 Task: Find LinkedIn profiles of people in Tieli who talk about real estate, work at Yamaha, in the Metal Valve, Ball, and Roller Manufacturing industry, with the title 'Business Analyst'.
Action: Mouse moved to (509, 68)
Screenshot: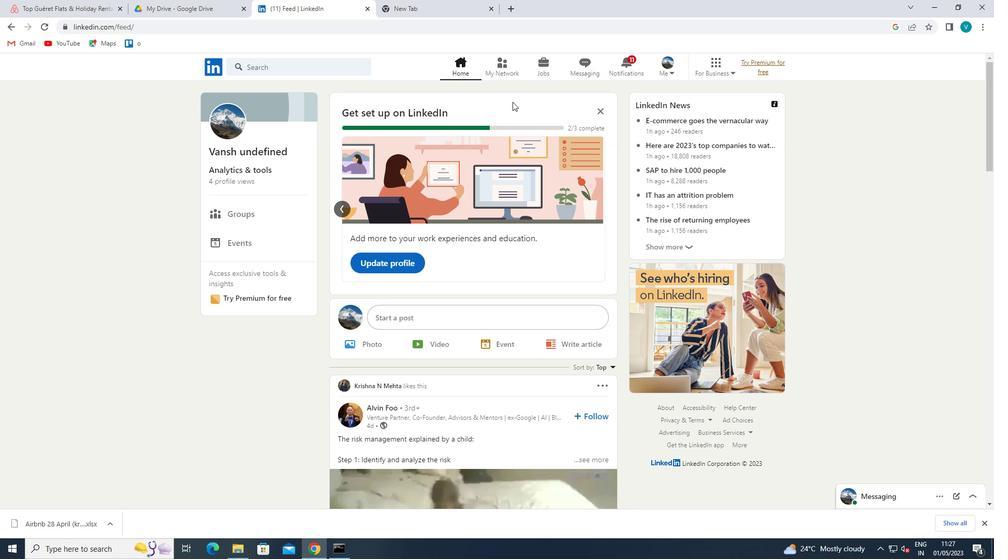 
Action: Mouse pressed left at (509, 68)
Screenshot: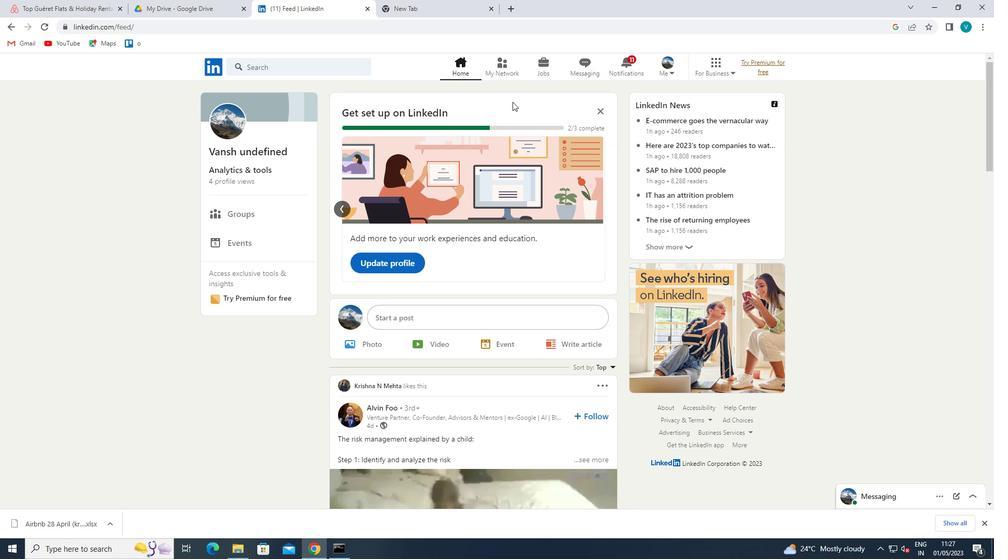 
Action: Mouse moved to (291, 128)
Screenshot: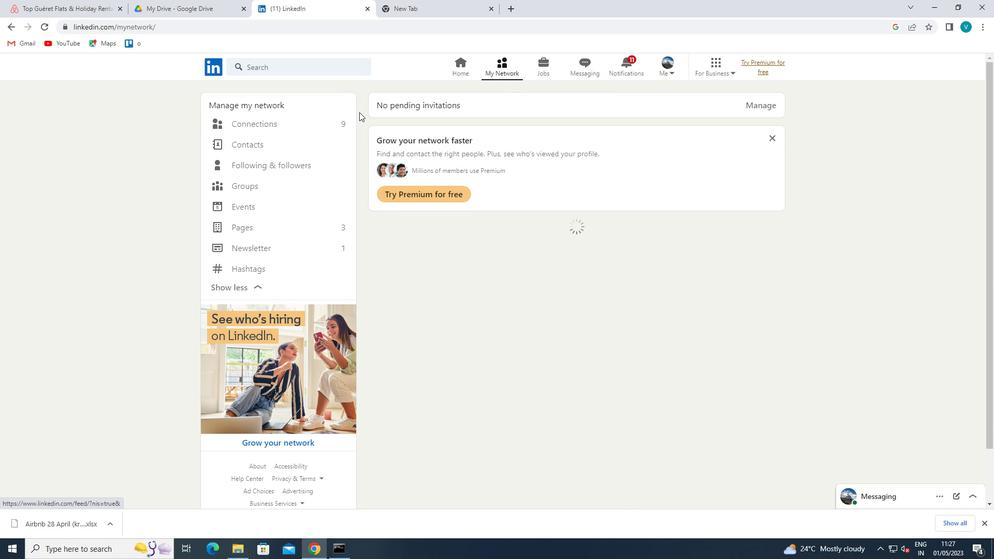 
Action: Mouse pressed left at (291, 128)
Screenshot: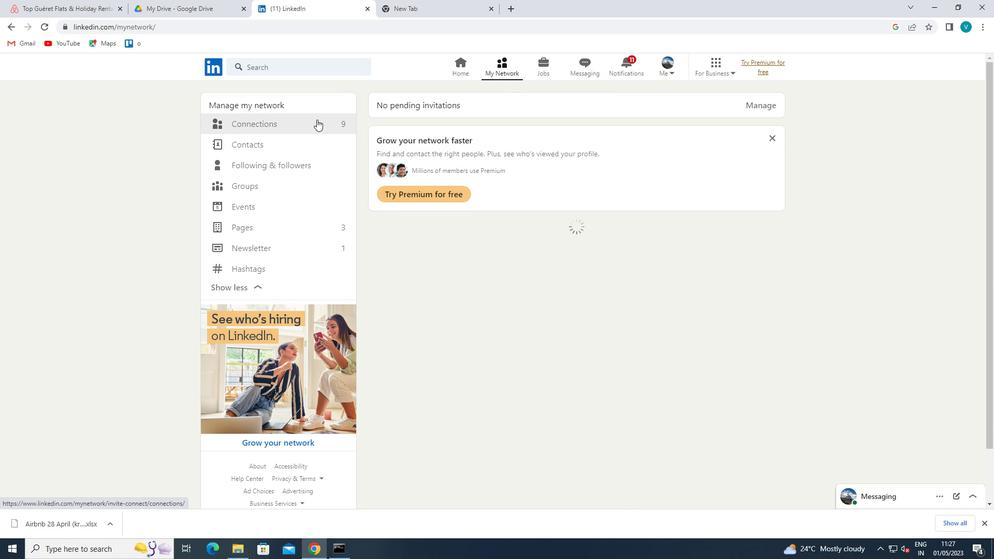 
Action: Mouse moved to (561, 122)
Screenshot: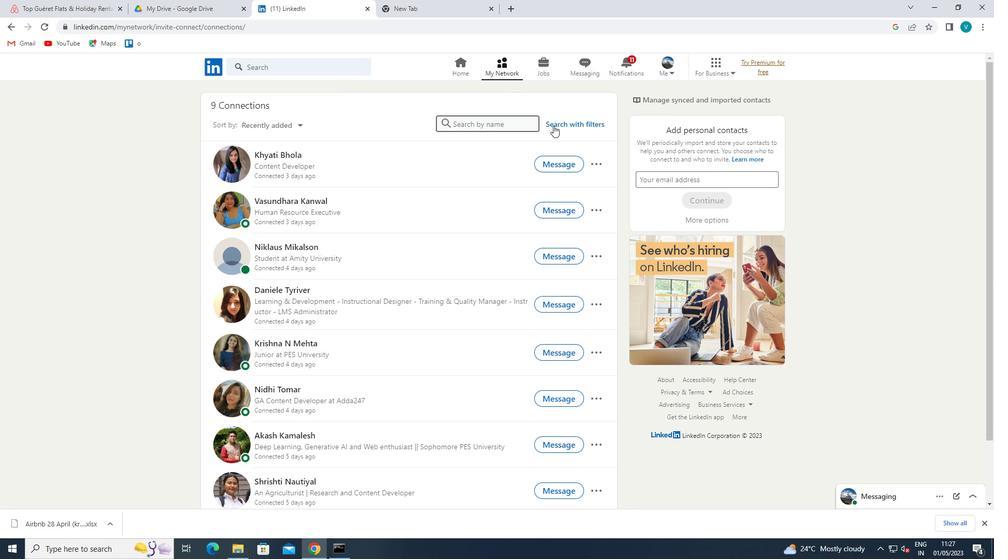 
Action: Mouse pressed left at (561, 122)
Screenshot: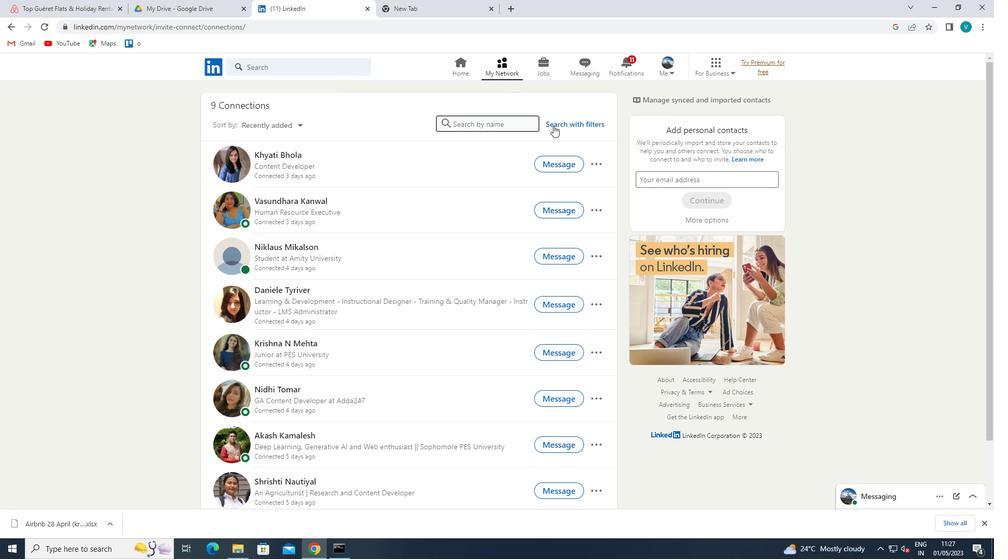 
Action: Mouse moved to (486, 96)
Screenshot: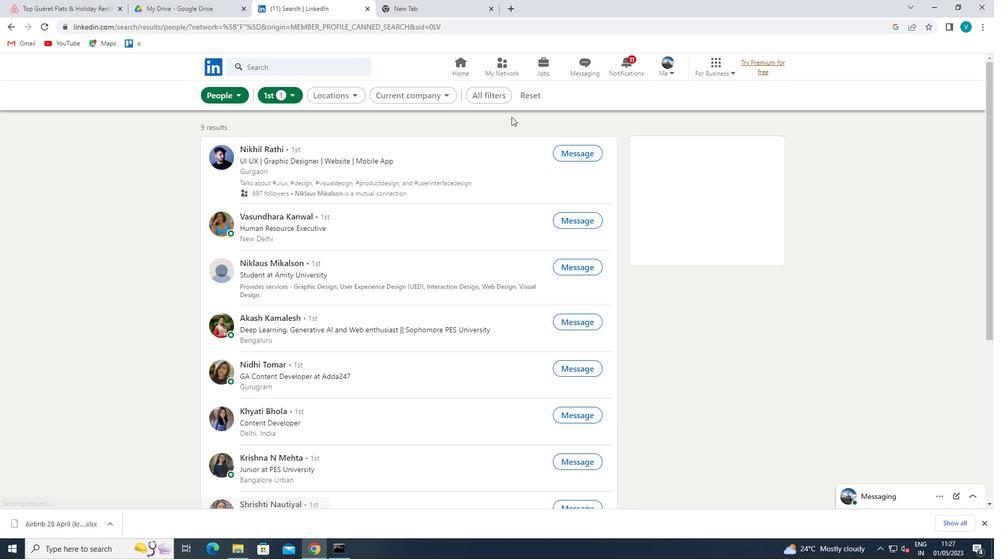
Action: Mouse pressed left at (486, 96)
Screenshot: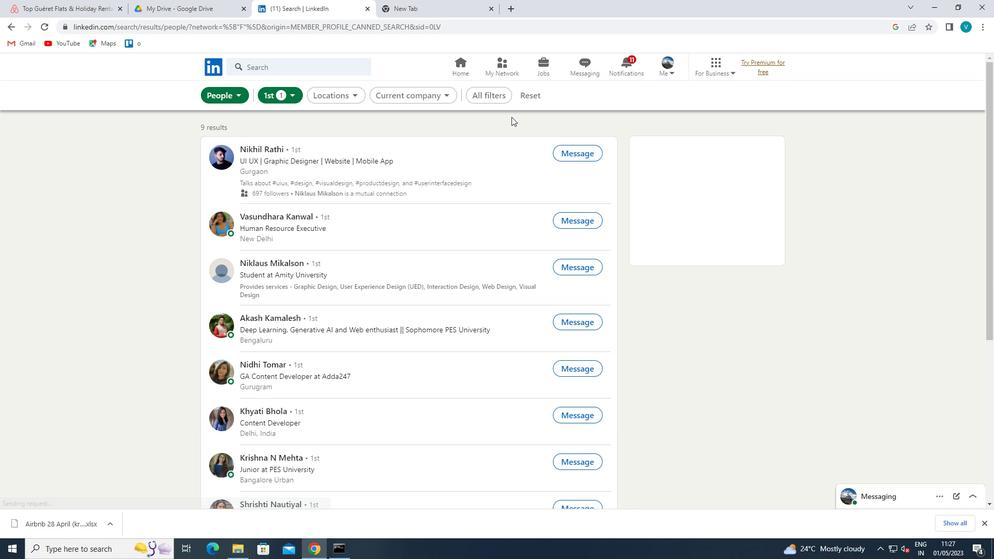 
Action: Mouse moved to (500, 96)
Screenshot: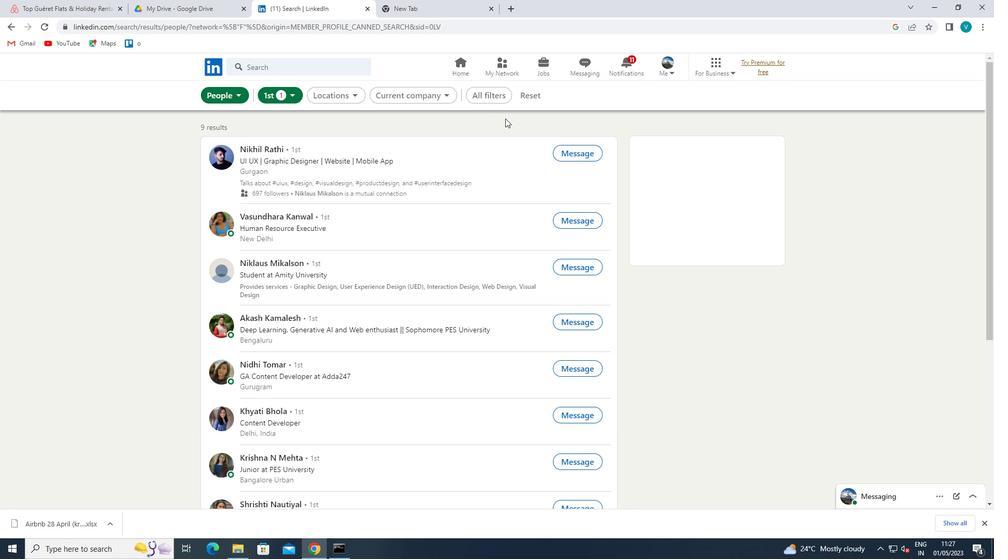 
Action: Mouse pressed left at (500, 96)
Screenshot: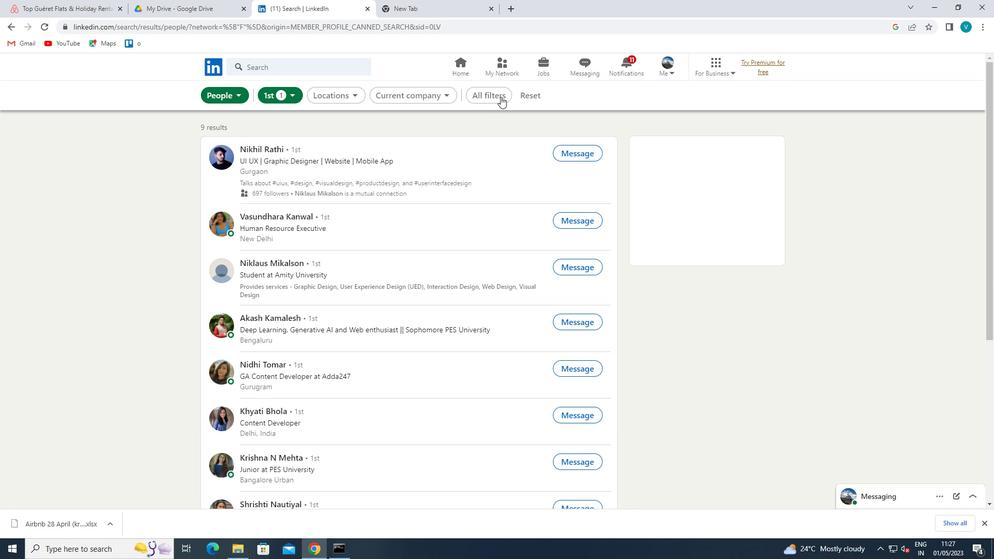 
Action: Mouse pressed left at (500, 96)
Screenshot: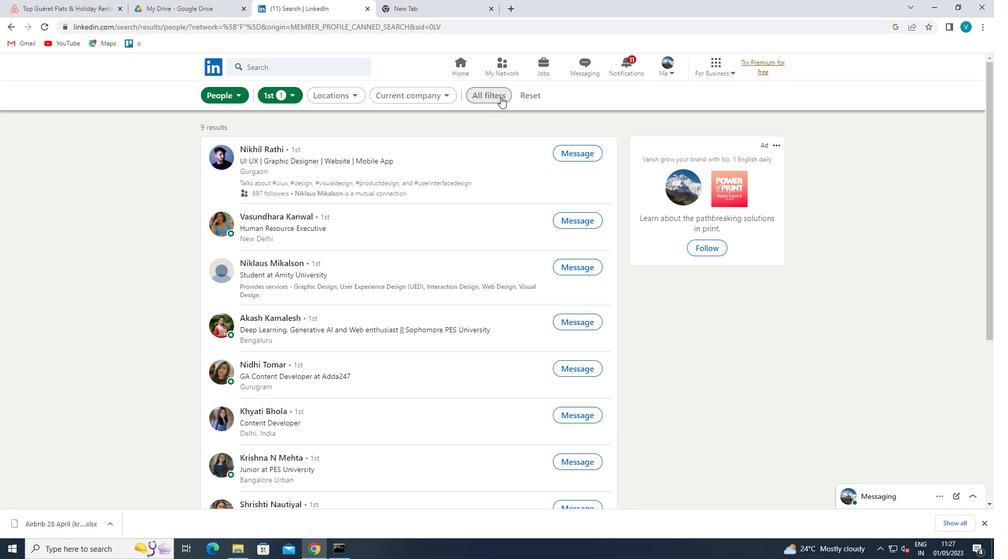 
Action: Mouse moved to (750, 253)
Screenshot: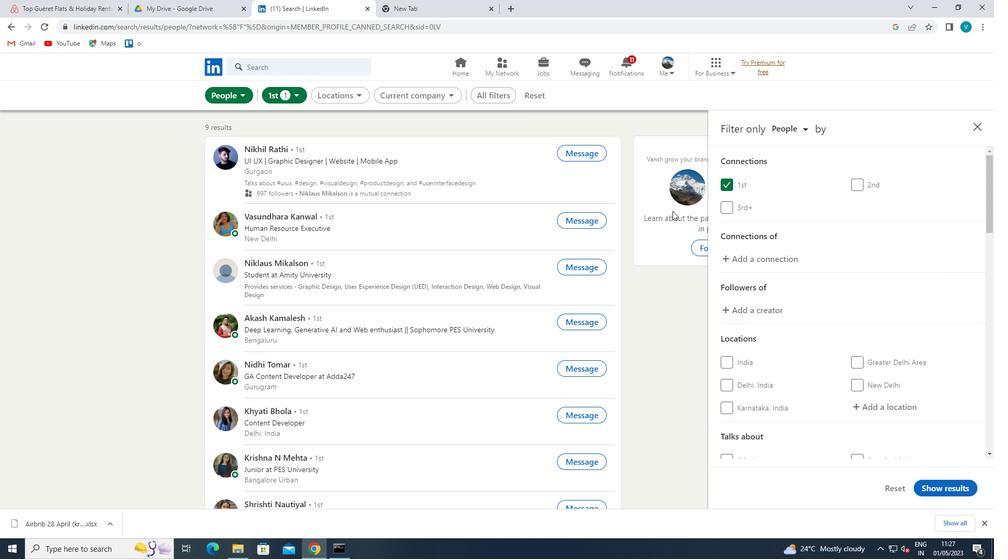 
Action: Mouse scrolled (750, 252) with delta (0, 0)
Screenshot: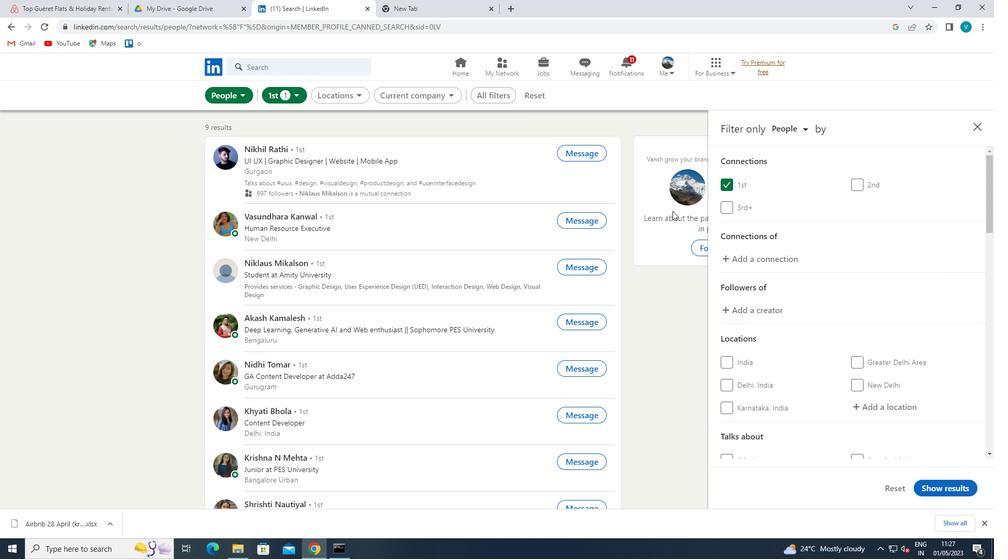 
Action: Mouse moved to (870, 355)
Screenshot: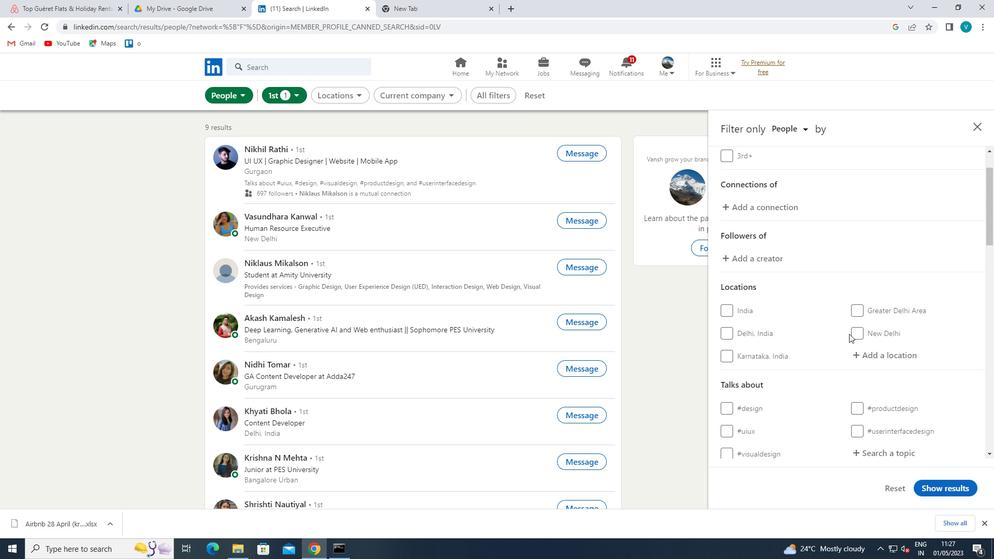 
Action: Mouse pressed left at (870, 355)
Screenshot: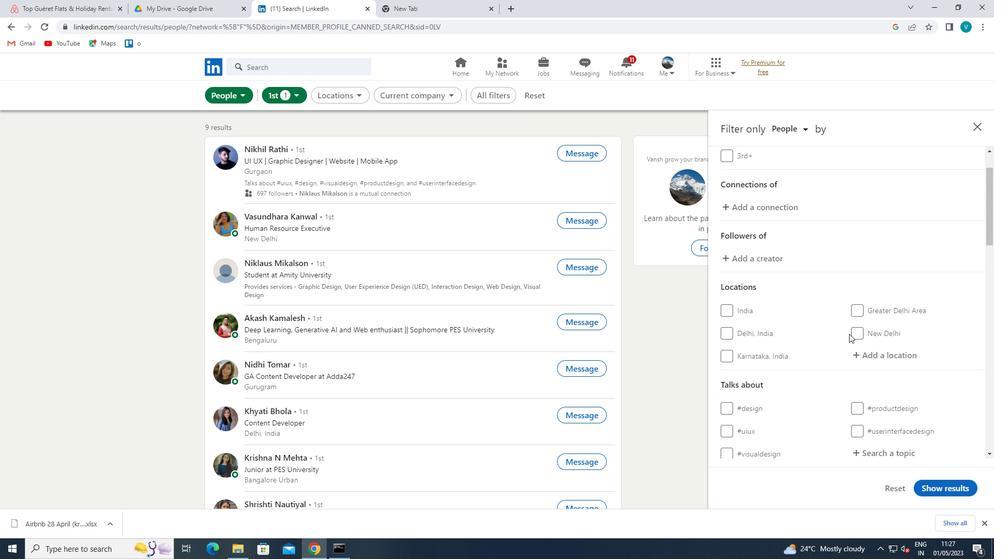 
Action: Mouse moved to (867, 359)
Screenshot: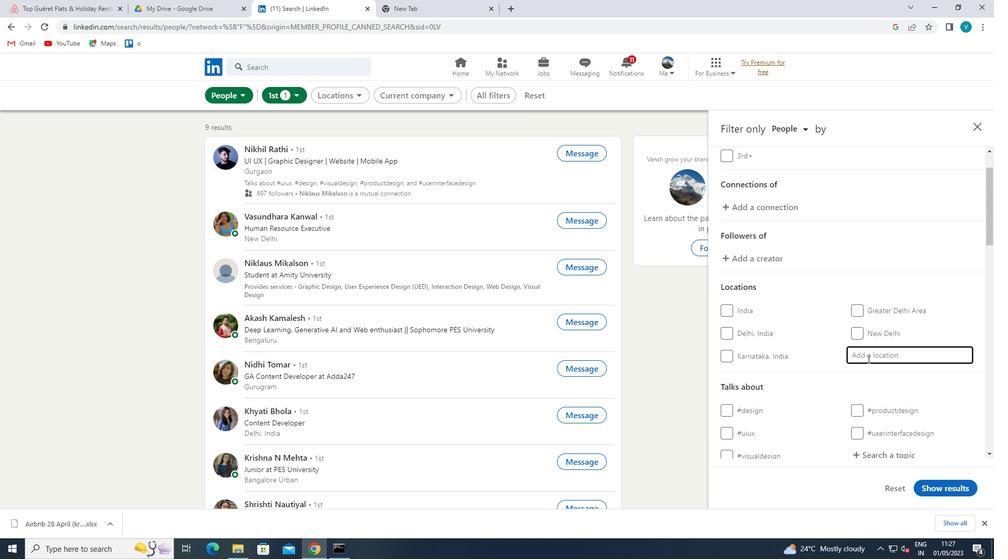 
Action: Key pressed <Key.shift><Key.shift>TIELI<Key.space>
Screenshot: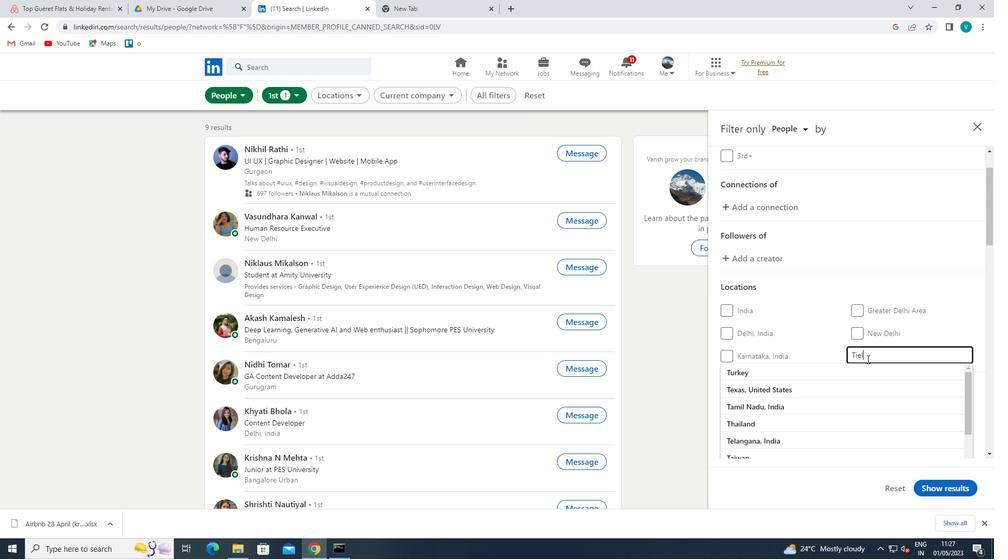 
Action: Mouse moved to (849, 368)
Screenshot: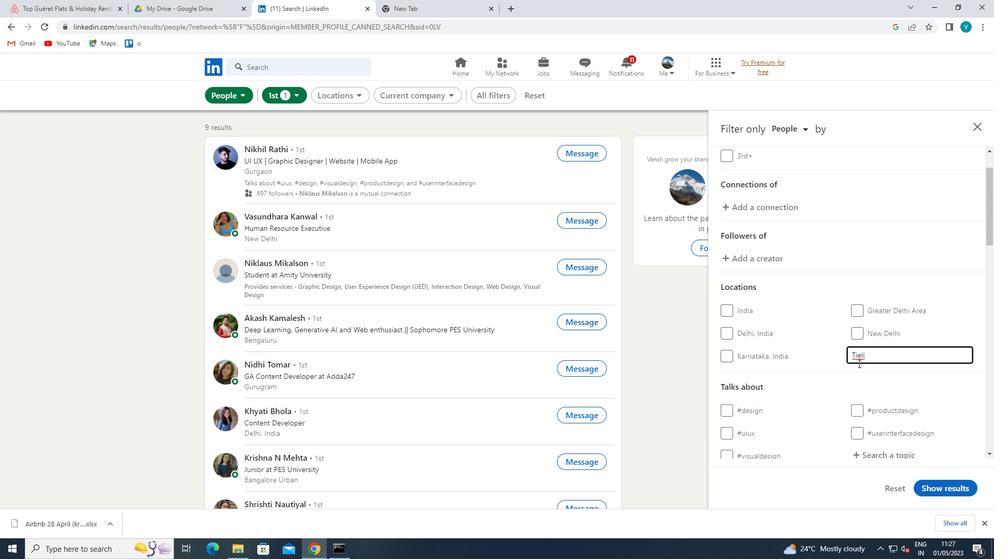 
Action: Mouse pressed left at (849, 368)
Screenshot: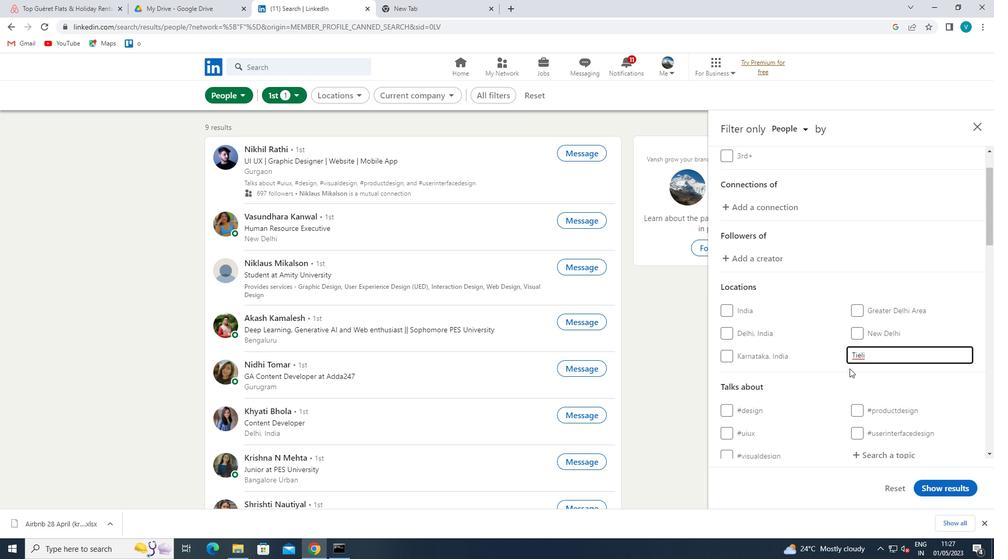 
Action: Mouse moved to (860, 357)
Screenshot: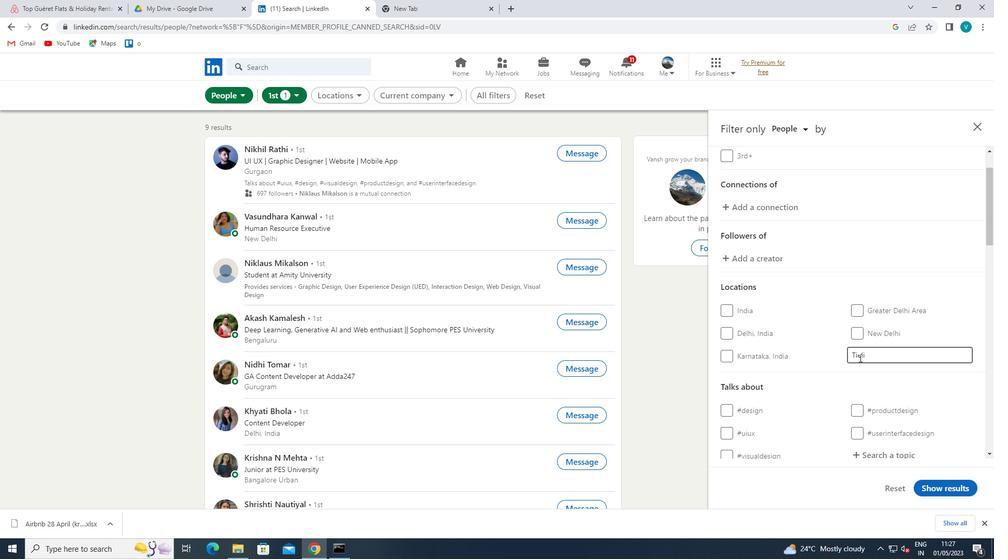 
Action: Mouse scrolled (860, 356) with delta (0, 0)
Screenshot: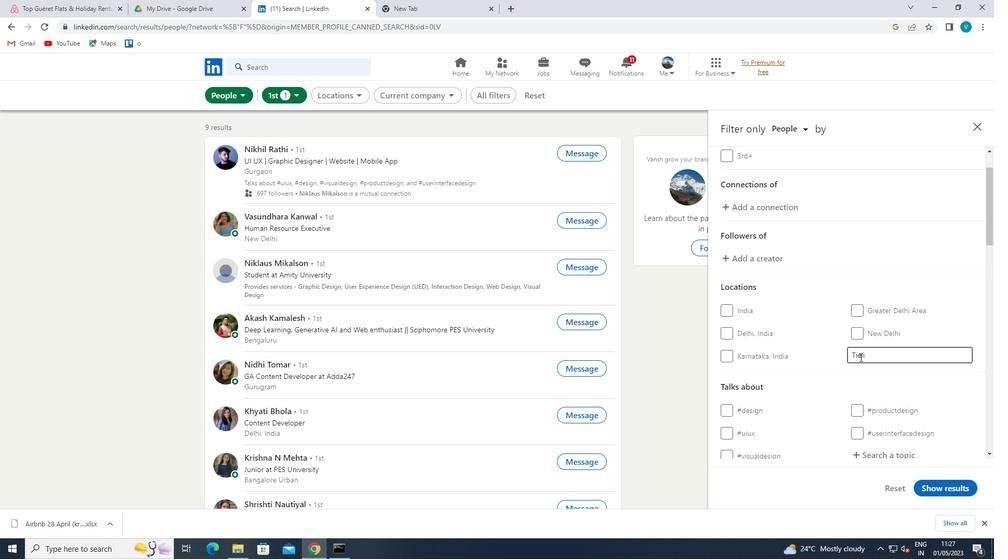 
Action: Mouse scrolled (860, 356) with delta (0, 0)
Screenshot: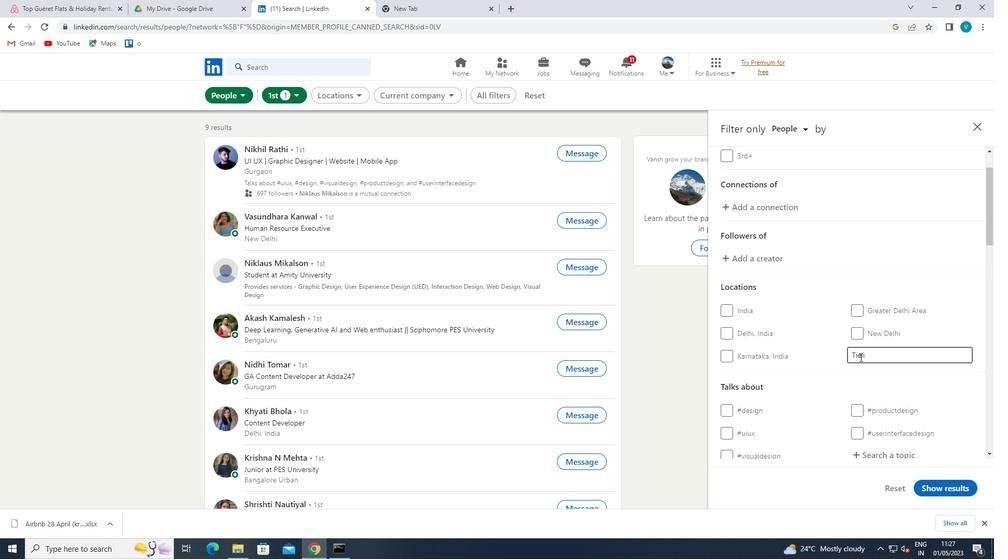 
Action: Mouse moved to (885, 358)
Screenshot: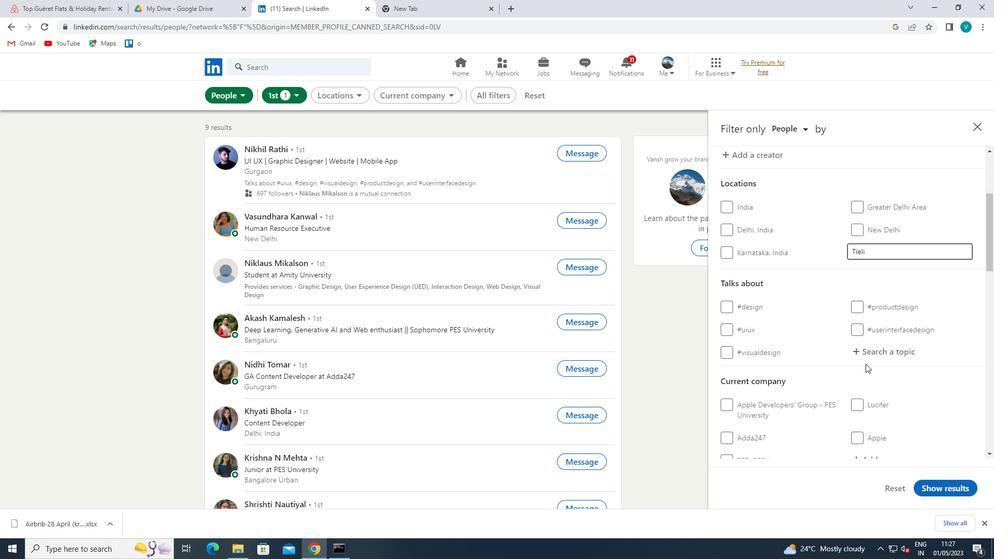 
Action: Mouse pressed left at (885, 358)
Screenshot: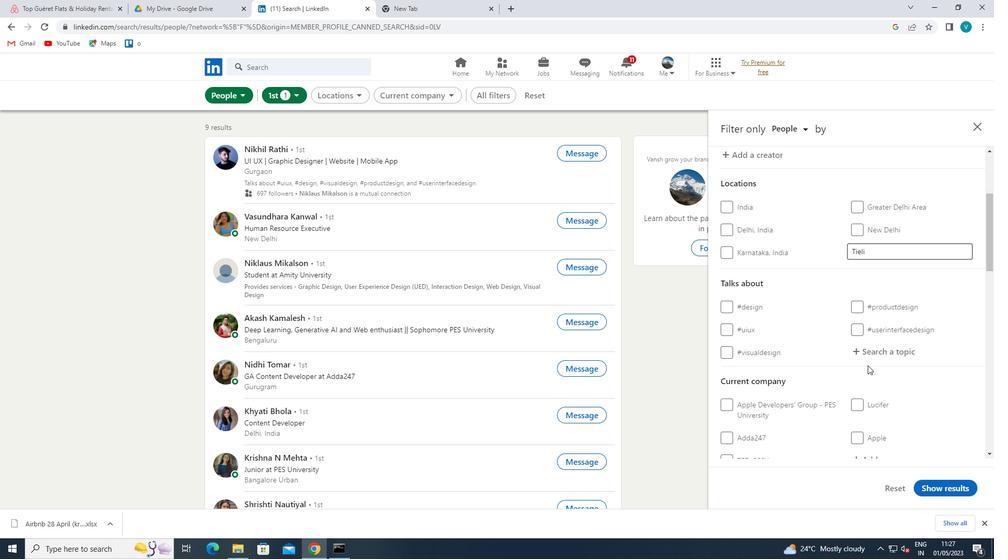 
Action: Key pressed <Key.shift>#REALESTATE
Screenshot: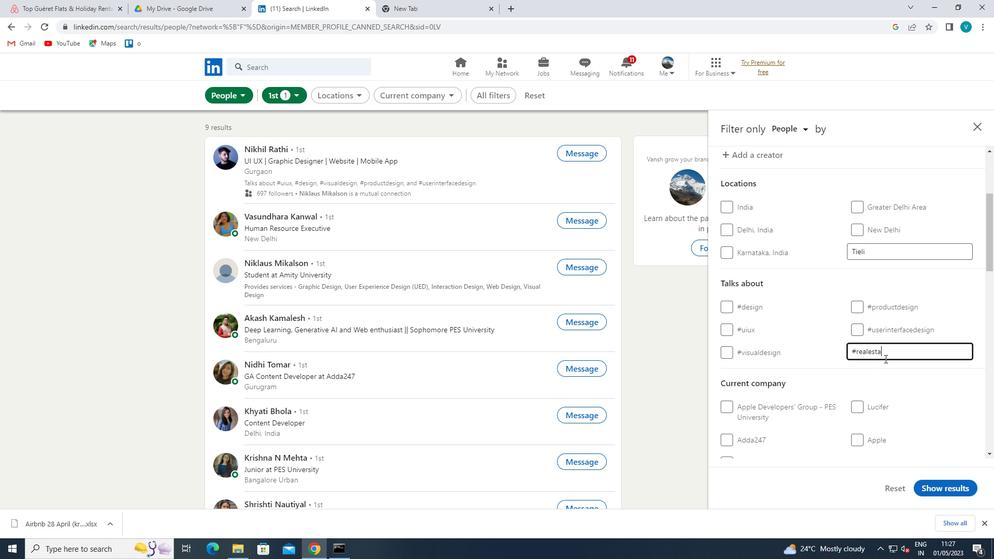 
Action: Mouse moved to (845, 374)
Screenshot: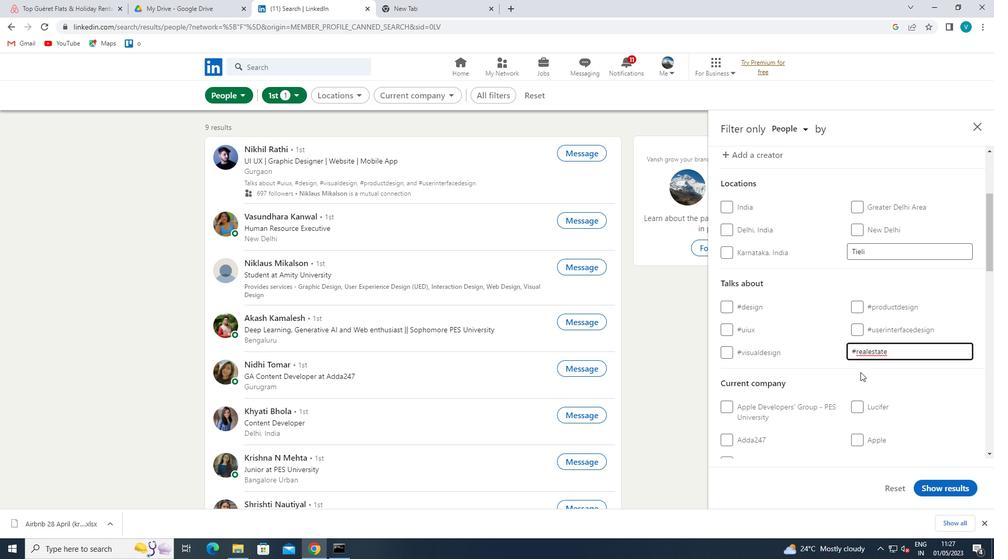 
Action: Mouse pressed left at (845, 374)
Screenshot: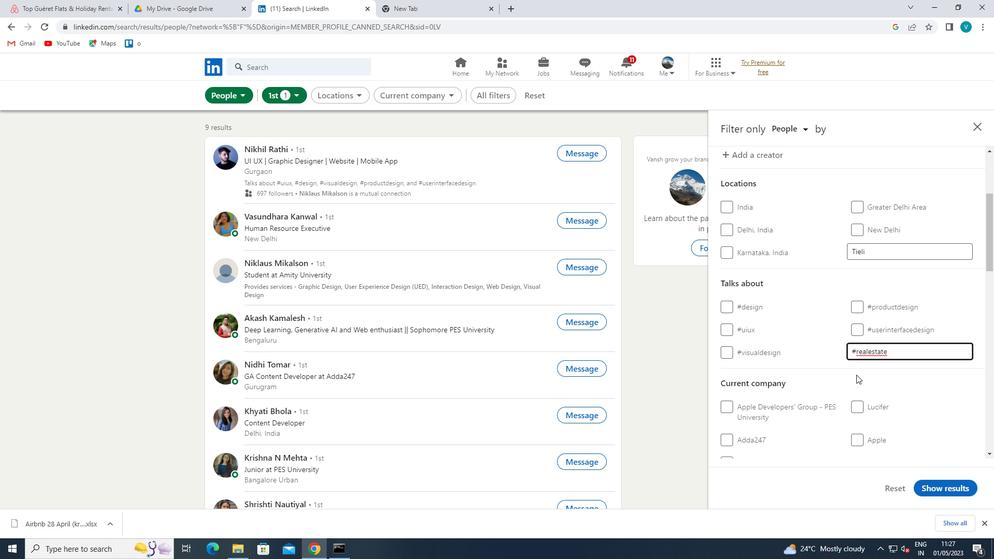 
Action: Mouse scrolled (845, 373) with delta (0, 0)
Screenshot: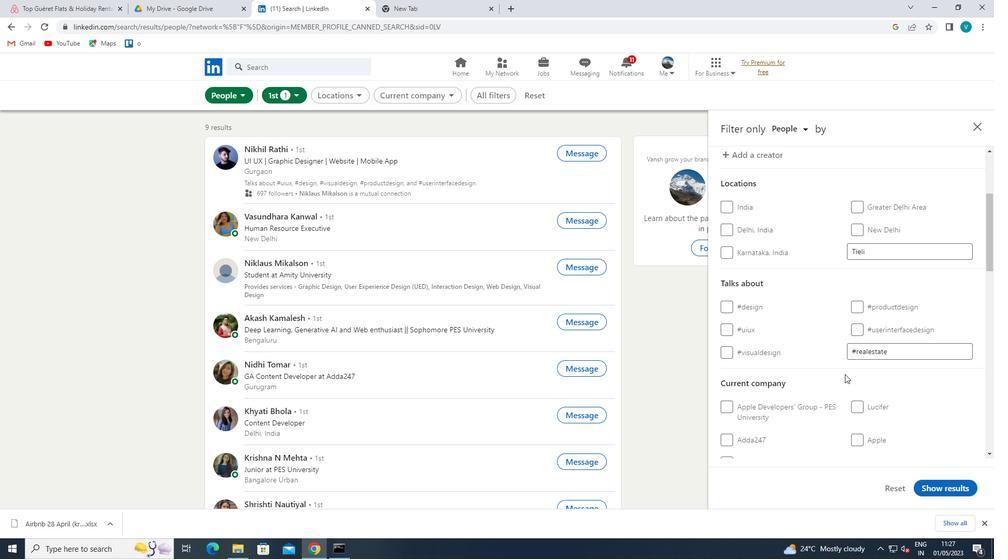 
Action: Mouse scrolled (845, 373) with delta (0, 0)
Screenshot: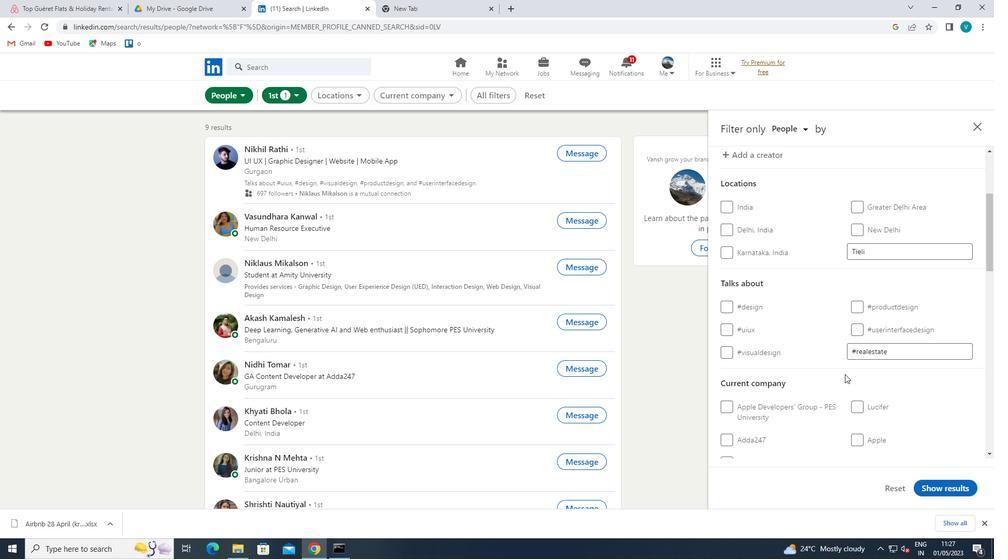 
Action: Mouse scrolled (845, 373) with delta (0, 0)
Screenshot: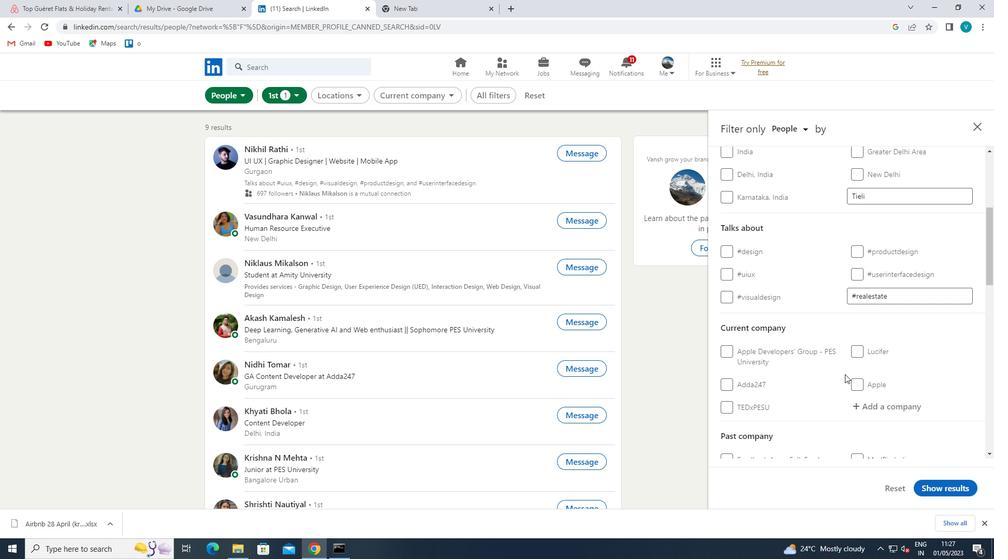 
Action: Mouse scrolled (845, 373) with delta (0, 0)
Screenshot: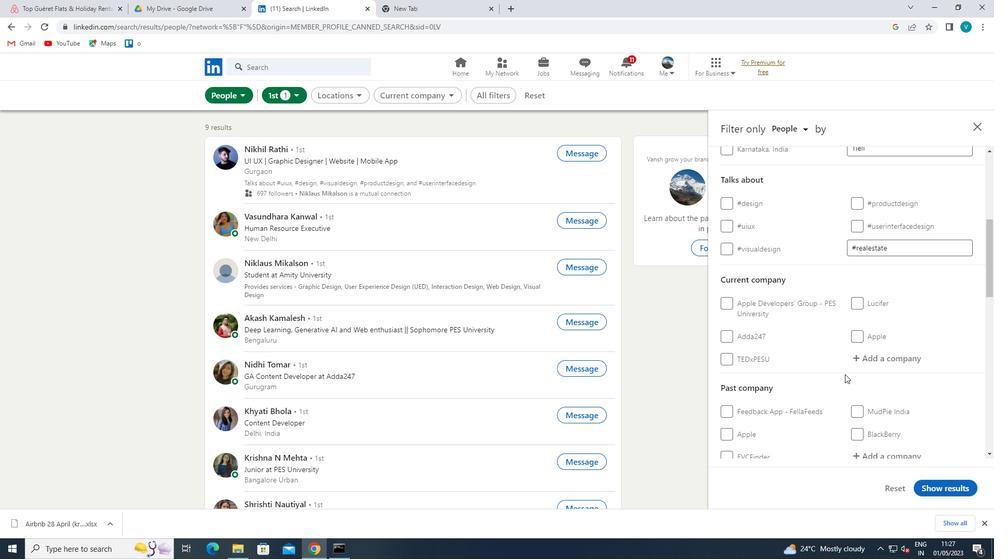 
Action: Mouse scrolled (845, 373) with delta (0, 0)
Screenshot: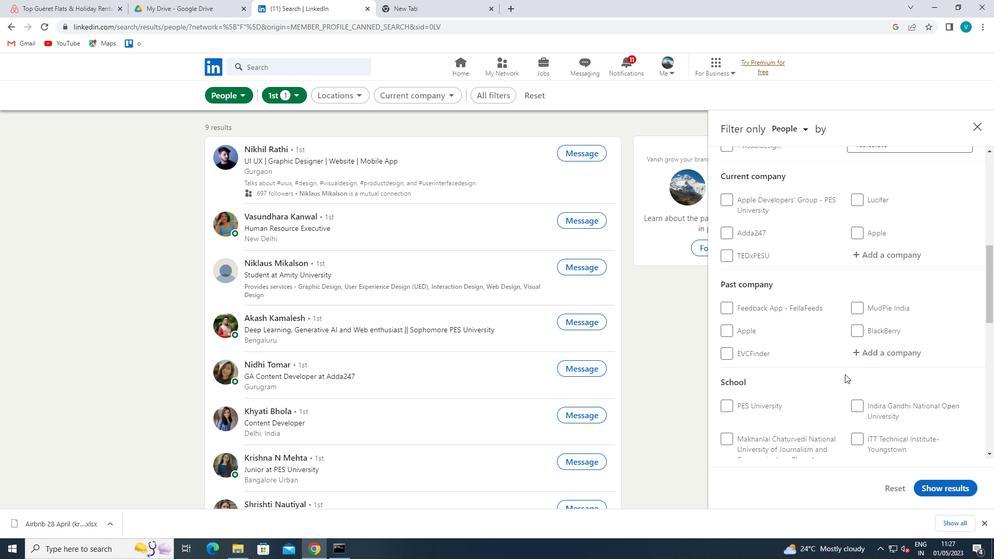 
Action: Mouse scrolled (845, 374) with delta (0, 0)
Screenshot: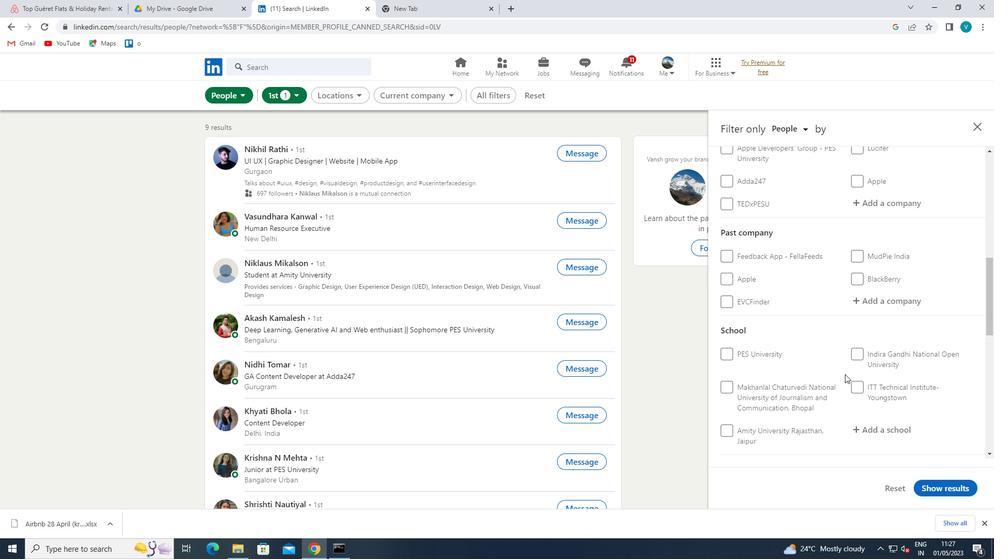 
Action: Mouse scrolled (845, 374) with delta (0, 0)
Screenshot: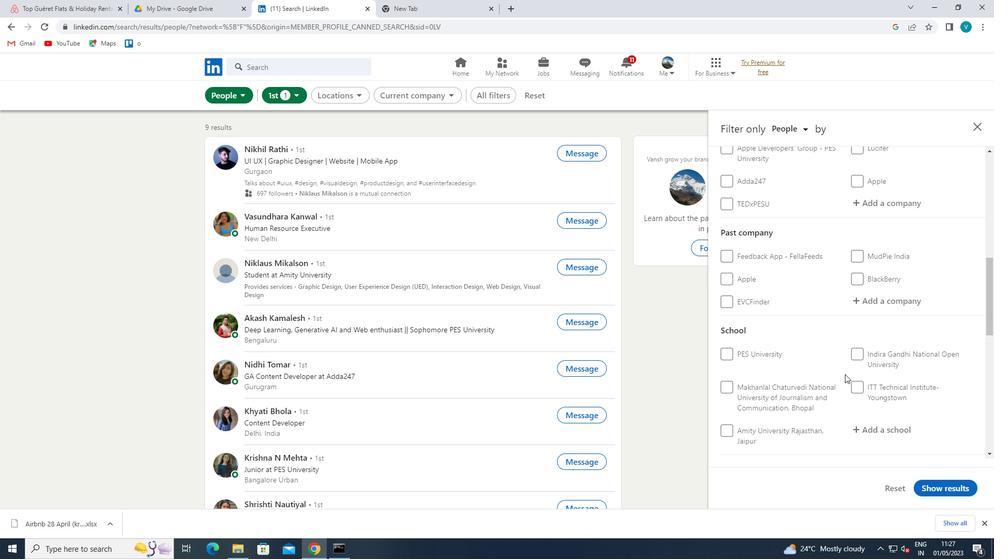 
Action: Mouse scrolled (845, 374) with delta (0, 0)
Screenshot: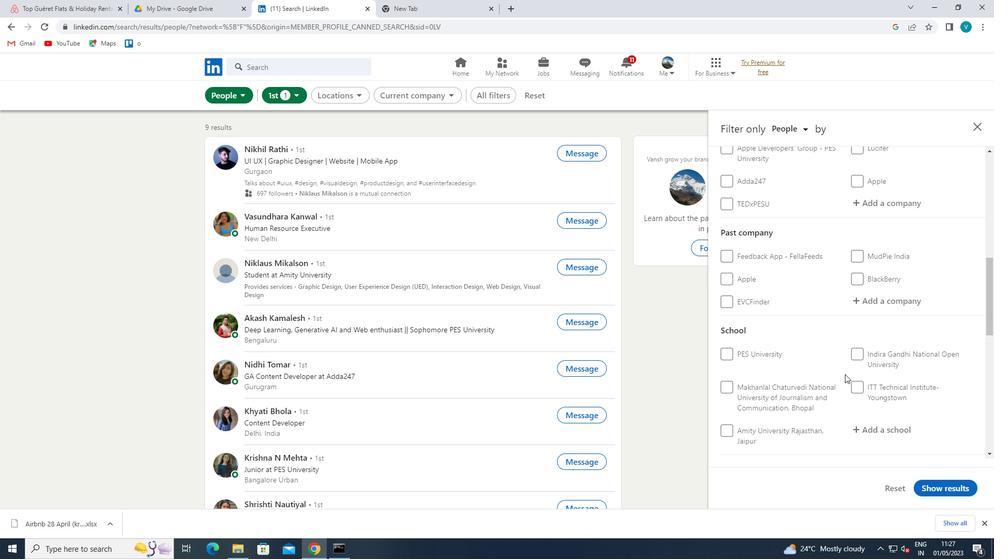 
Action: Mouse scrolled (845, 374) with delta (0, 0)
Screenshot: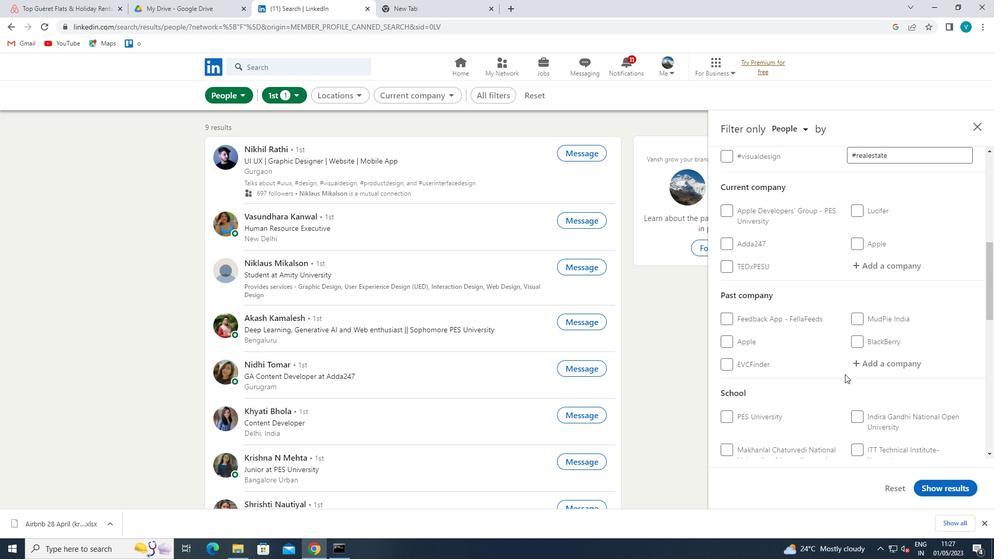 
Action: Mouse scrolled (845, 374) with delta (0, 0)
Screenshot: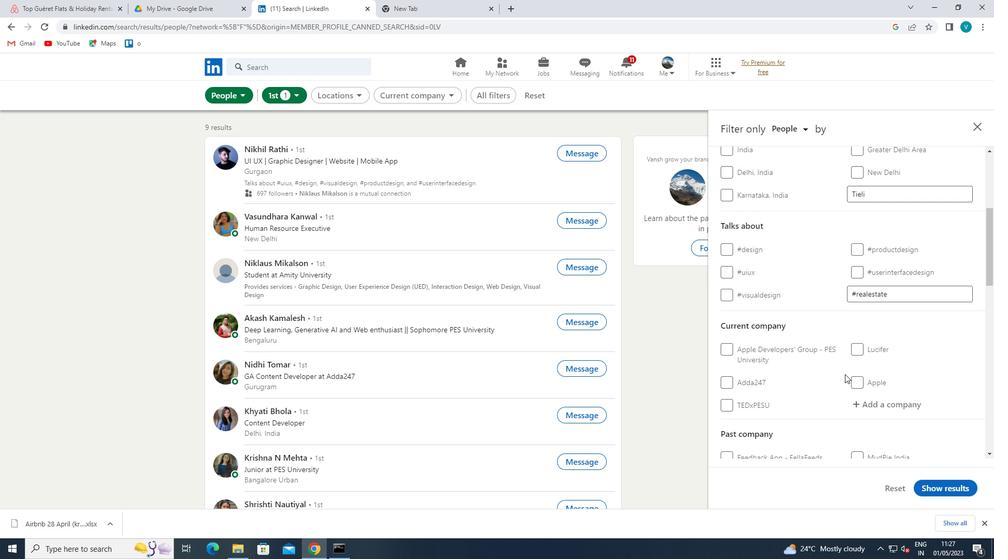 
Action: Mouse scrolled (845, 374) with delta (0, 0)
Screenshot: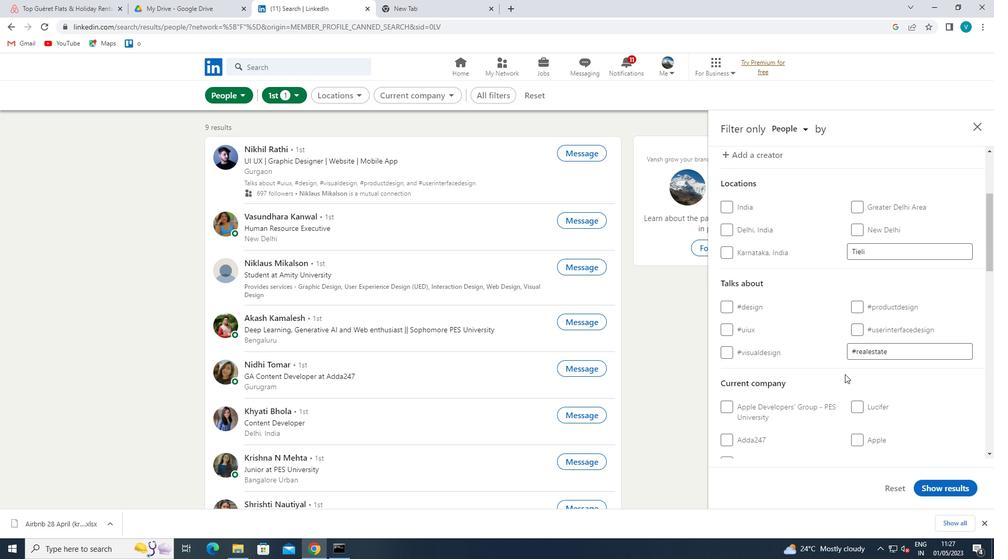 
Action: Mouse scrolled (845, 374) with delta (0, 0)
Screenshot: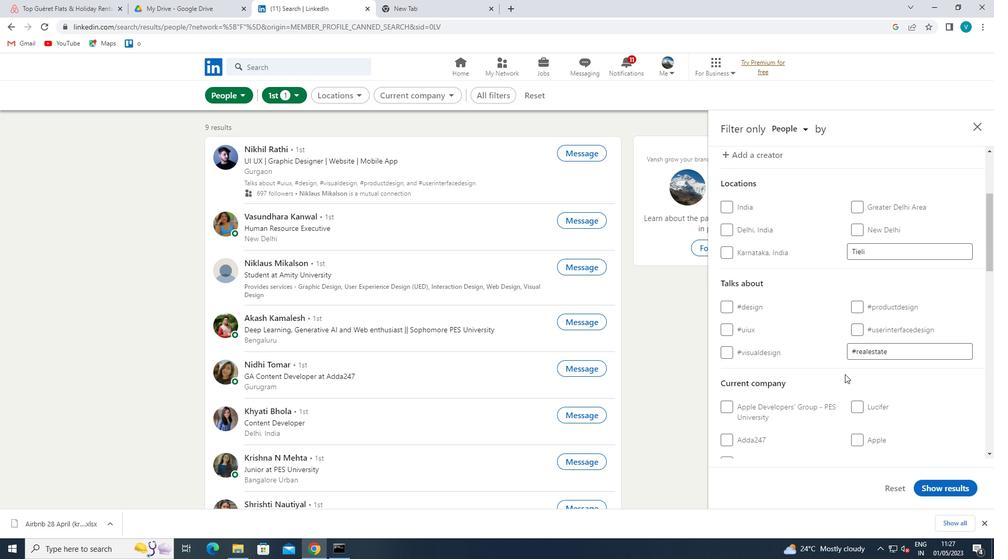 
Action: Mouse scrolled (845, 373) with delta (0, 0)
Screenshot: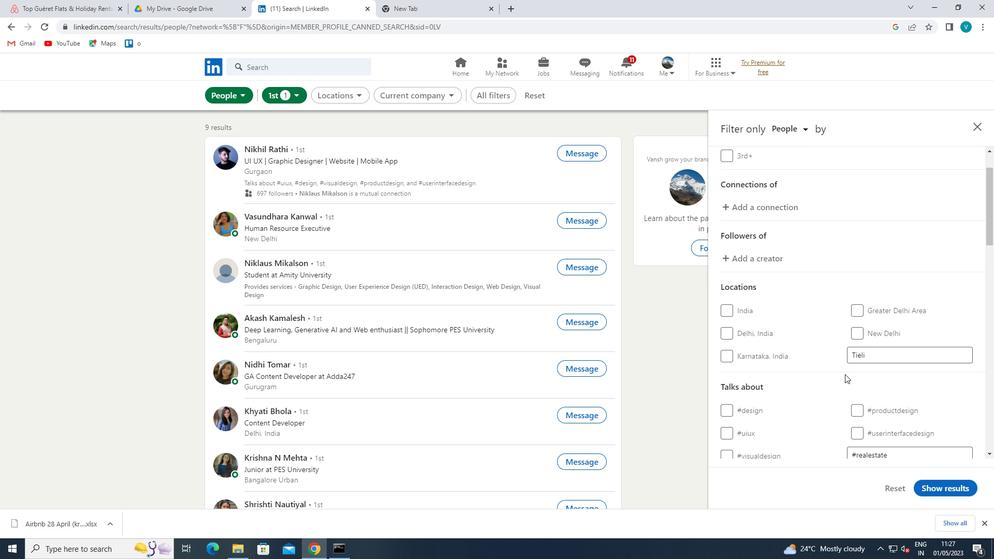 
Action: Mouse scrolled (845, 373) with delta (0, 0)
Screenshot: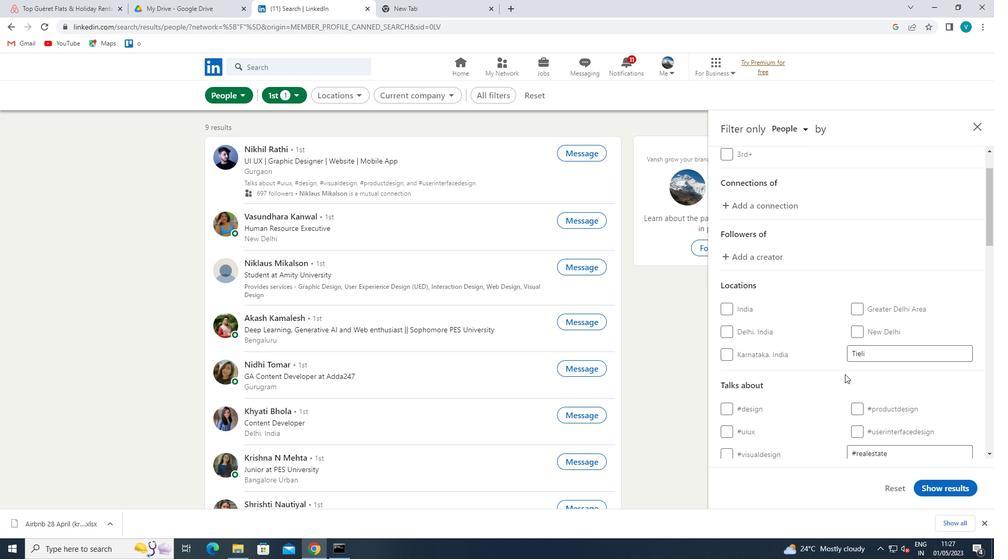 
Action: Mouse scrolled (845, 373) with delta (0, 0)
Screenshot: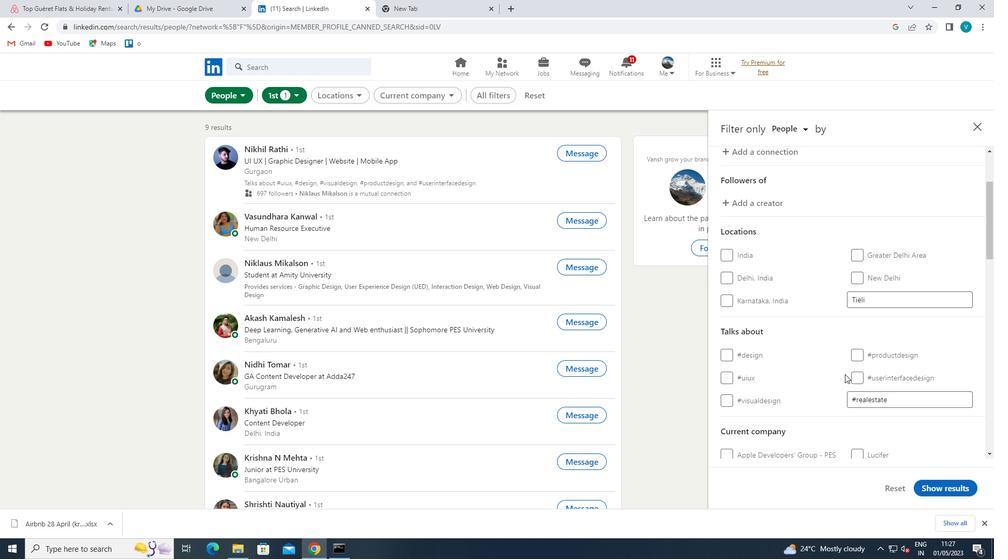 
Action: Mouse scrolled (845, 373) with delta (0, 0)
Screenshot: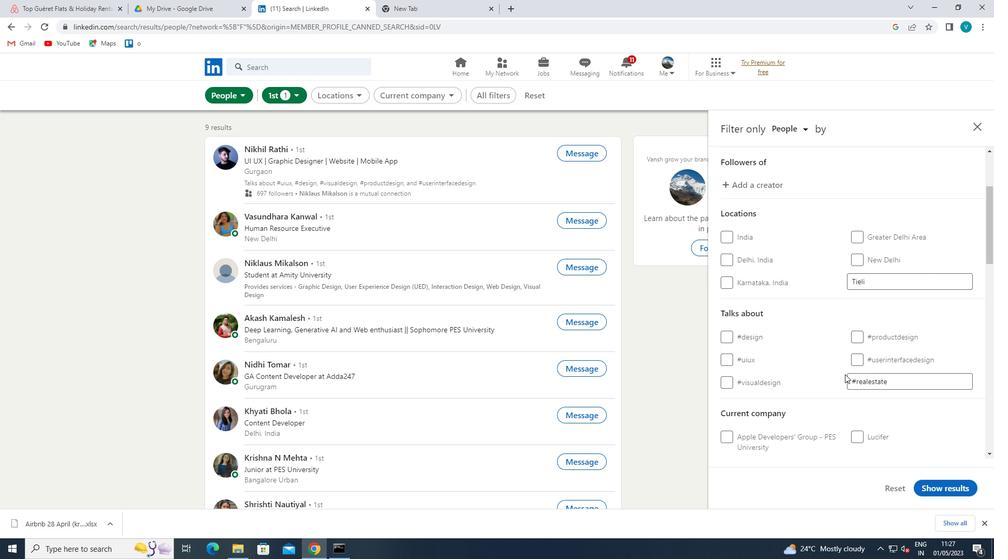 
Action: Mouse moved to (868, 358)
Screenshot: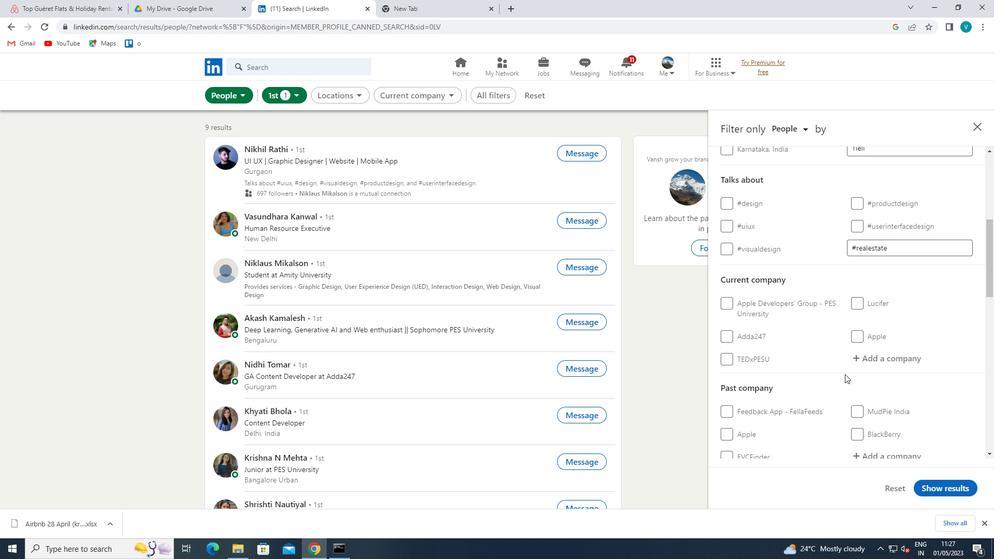 
Action: Mouse pressed left at (868, 358)
Screenshot: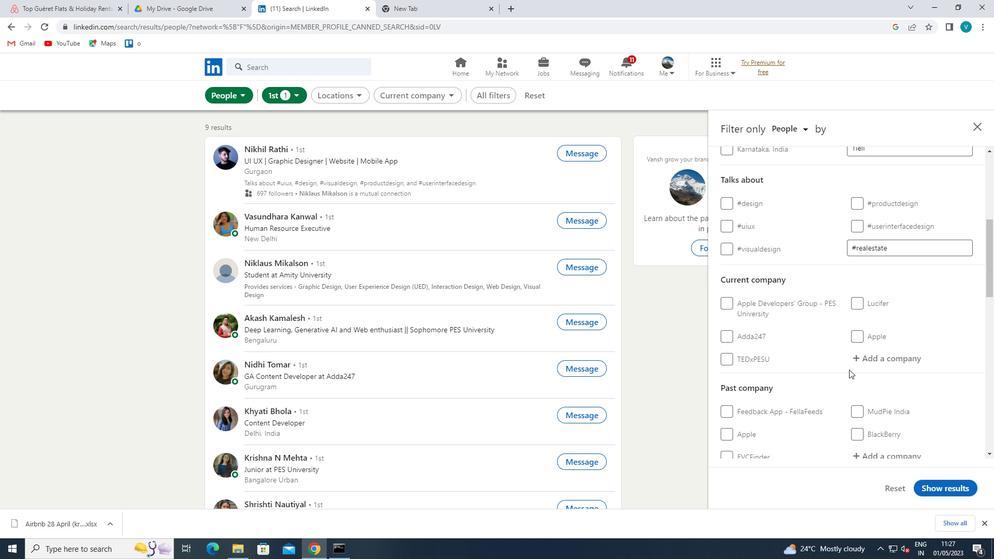 
Action: Key pressed <Key.shift>YAMAHA<Key.space>
Screenshot: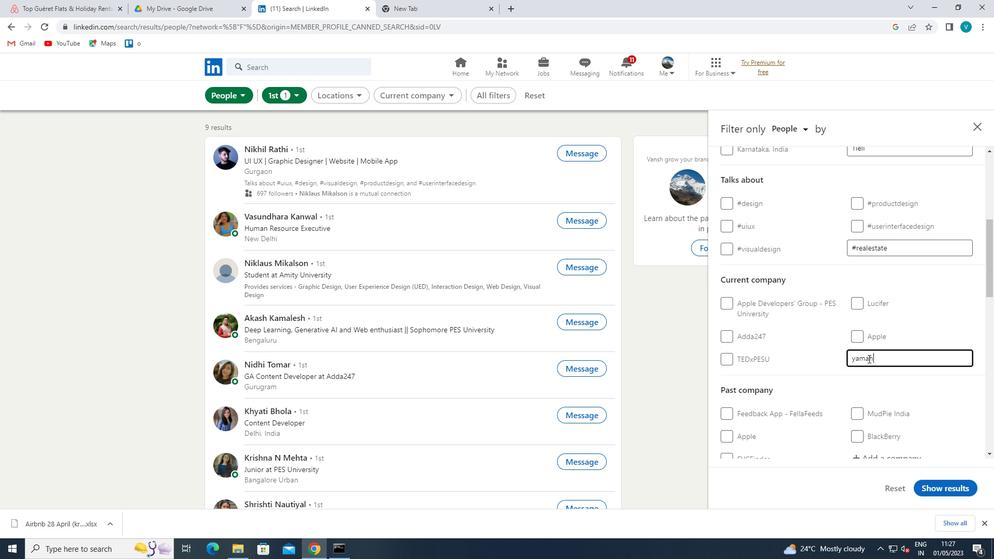 
Action: Mouse moved to (852, 387)
Screenshot: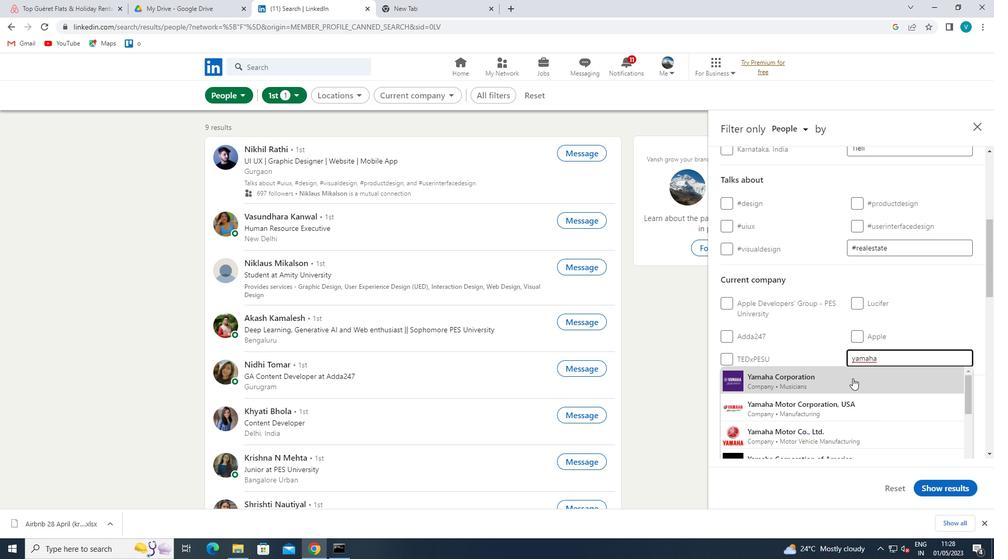 
Action: Mouse pressed left at (852, 387)
Screenshot: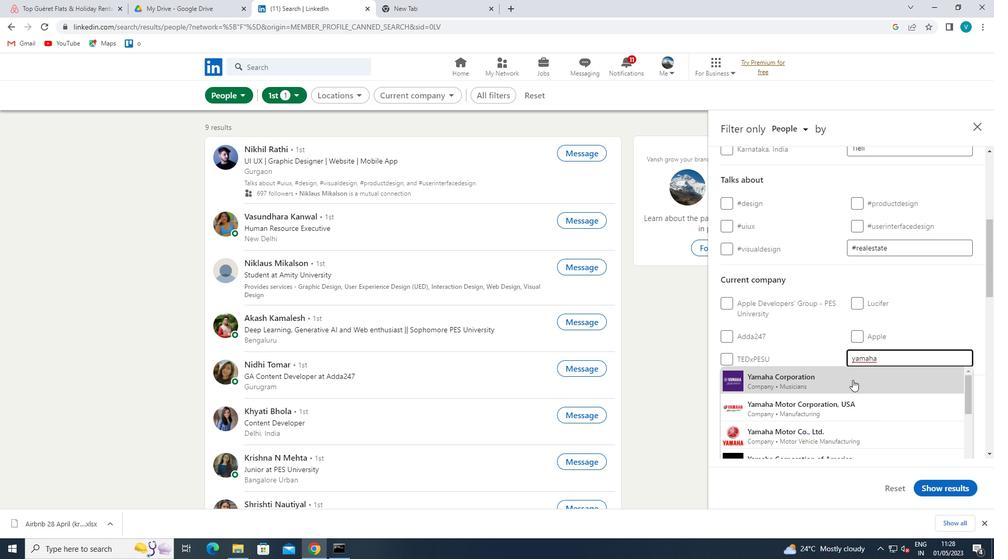 
Action: Mouse scrolled (852, 387) with delta (0, 0)
Screenshot: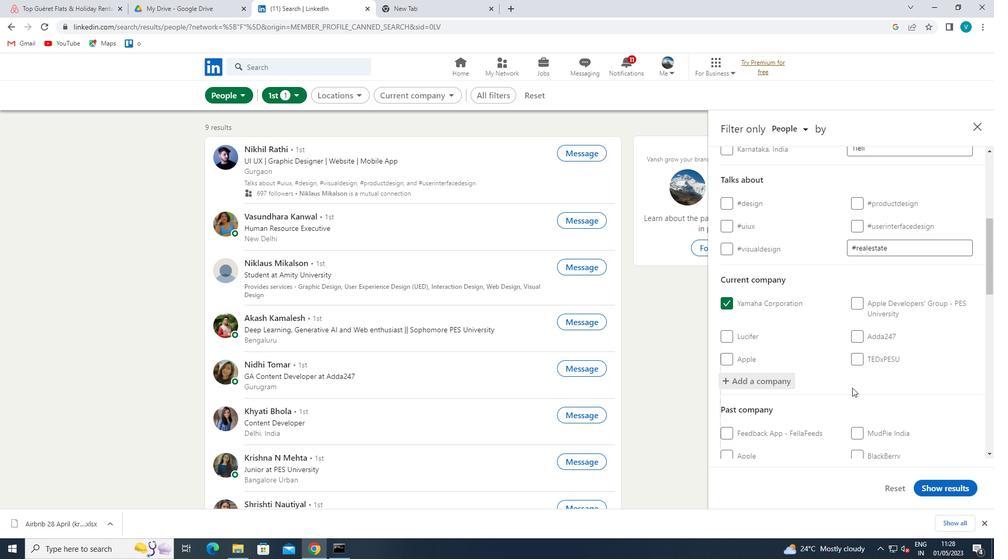 
Action: Mouse scrolled (852, 387) with delta (0, 0)
Screenshot: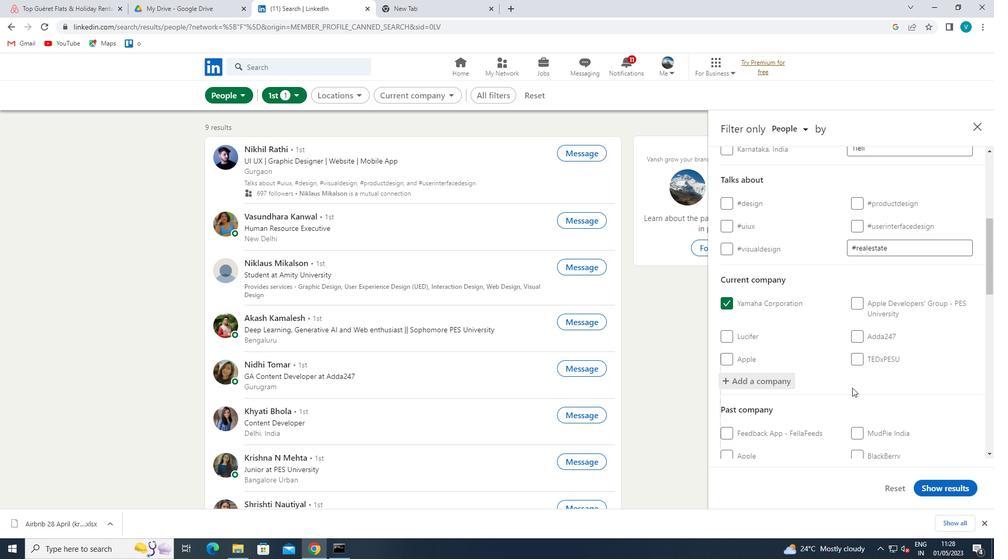 
Action: Mouse scrolled (852, 387) with delta (0, 0)
Screenshot: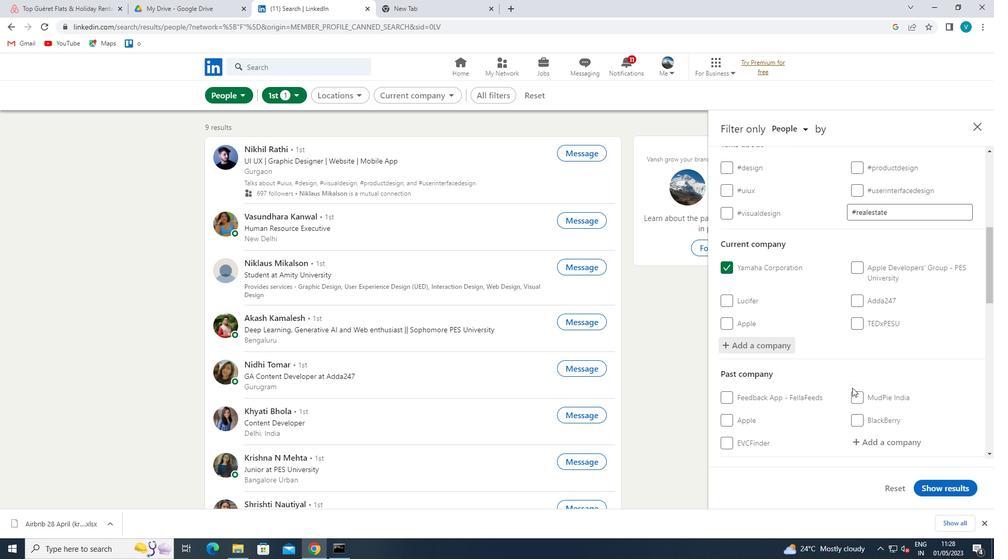 
Action: Mouse scrolled (852, 387) with delta (0, 0)
Screenshot: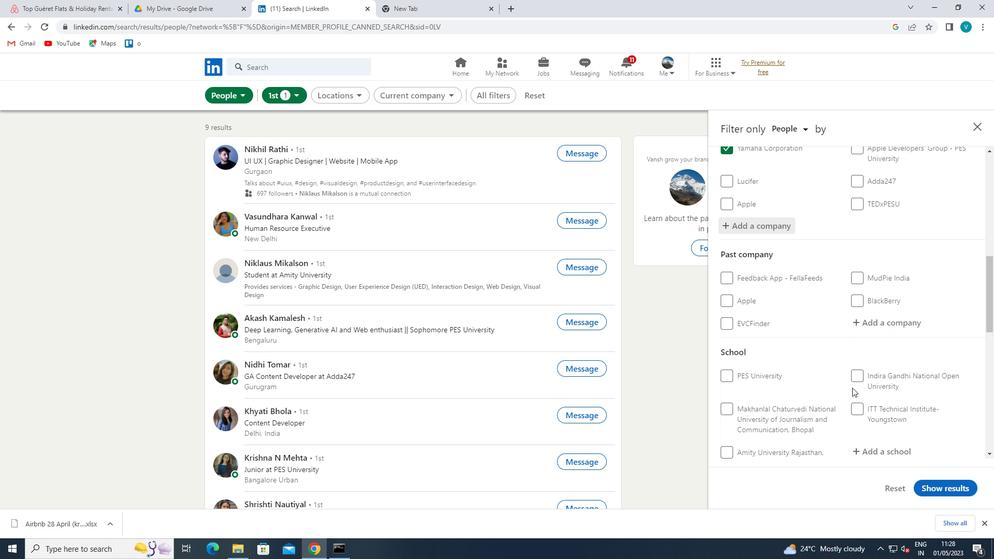 
Action: Mouse moved to (857, 399)
Screenshot: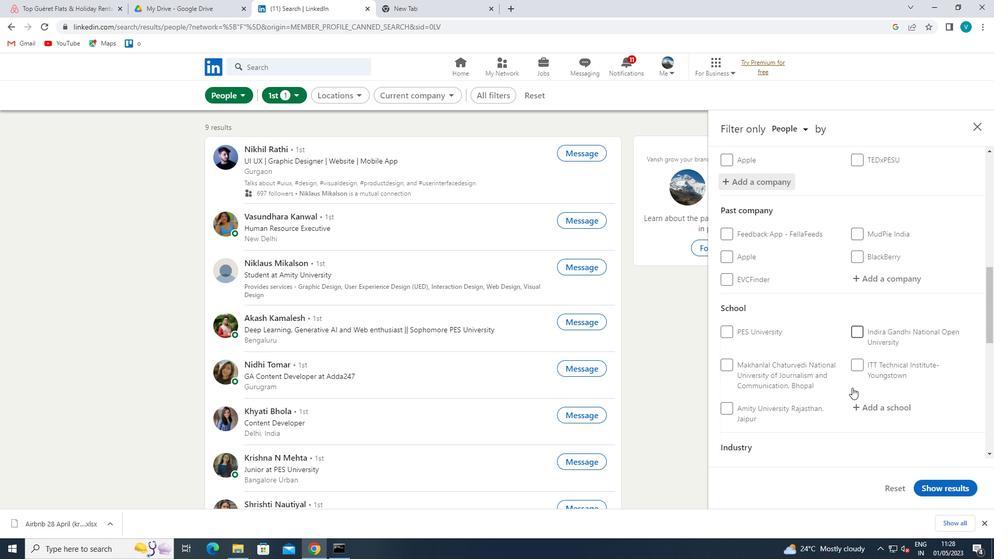 
Action: Mouse pressed left at (857, 399)
Screenshot: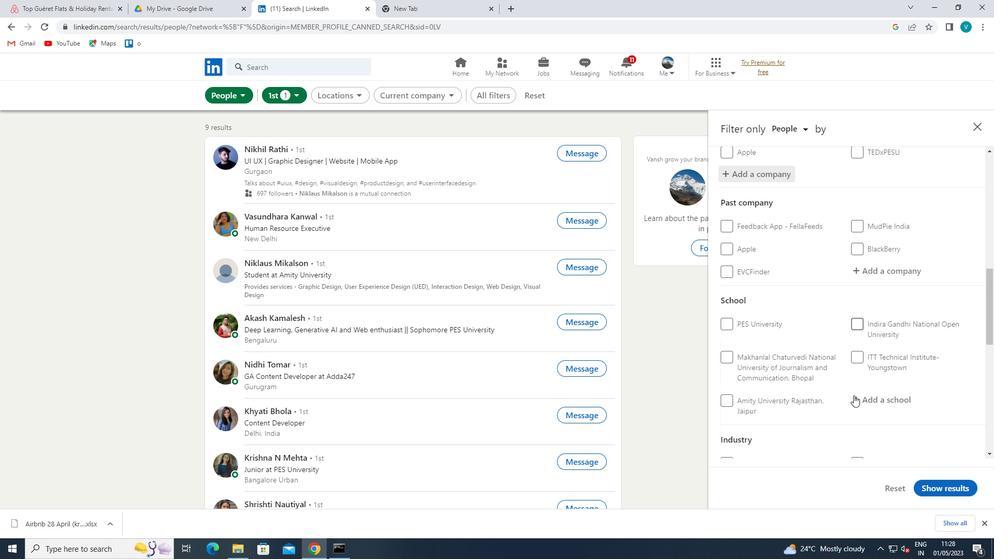 
Action: Key pressed <Key.shift>HEMVATI<Key.space>
Screenshot: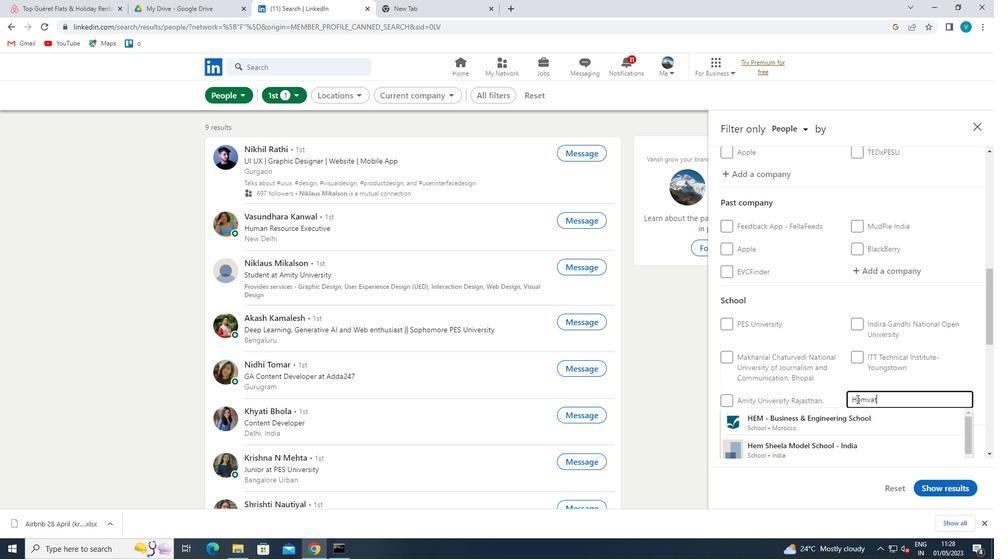 
Action: Mouse moved to (858, 428)
Screenshot: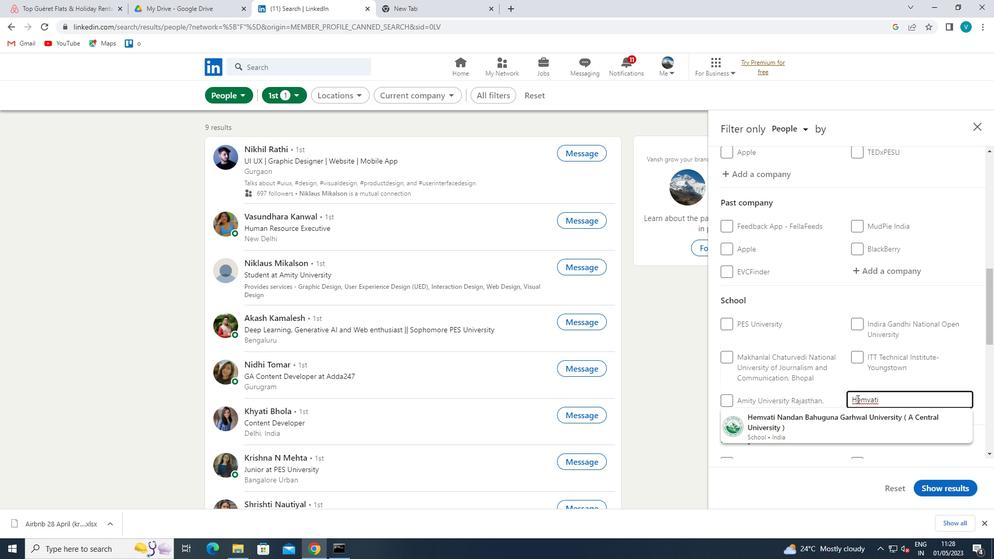 
Action: Mouse pressed left at (858, 428)
Screenshot: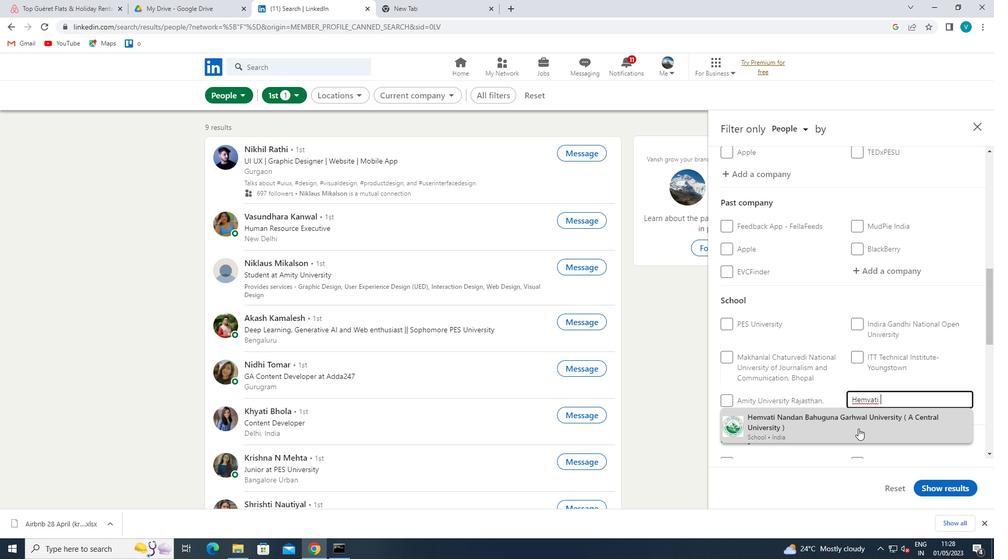 
Action: Mouse scrolled (858, 428) with delta (0, 0)
Screenshot: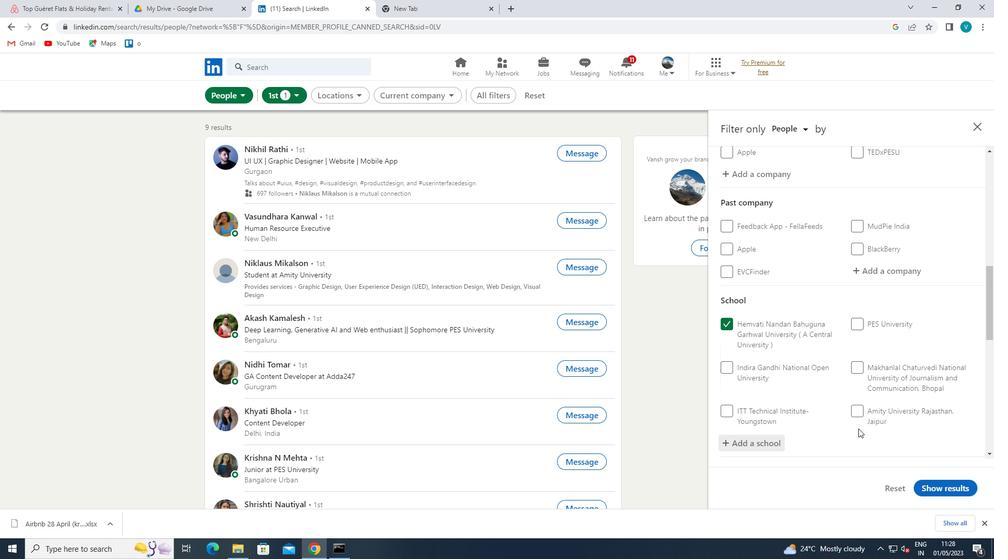 
Action: Mouse moved to (848, 423)
Screenshot: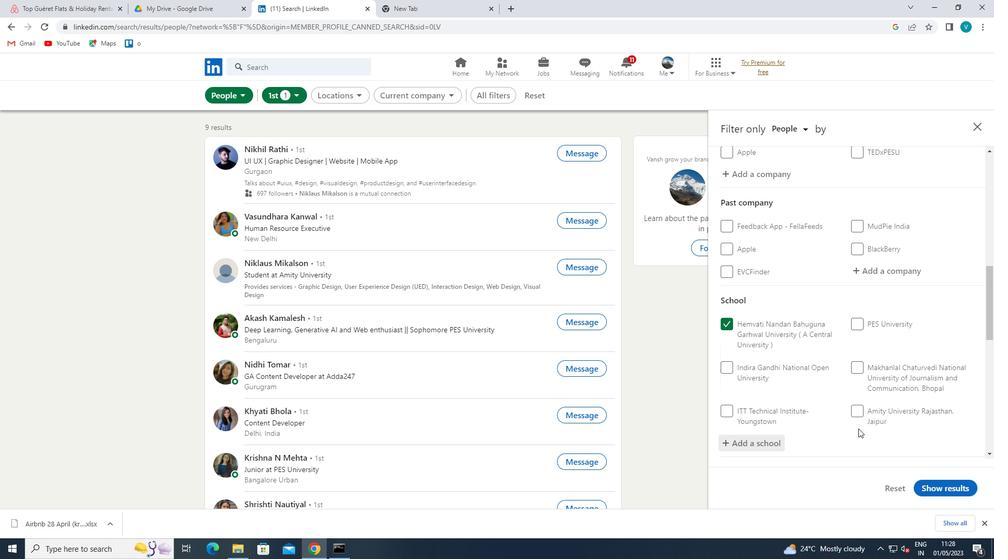 
Action: Mouse scrolled (848, 423) with delta (0, 0)
Screenshot: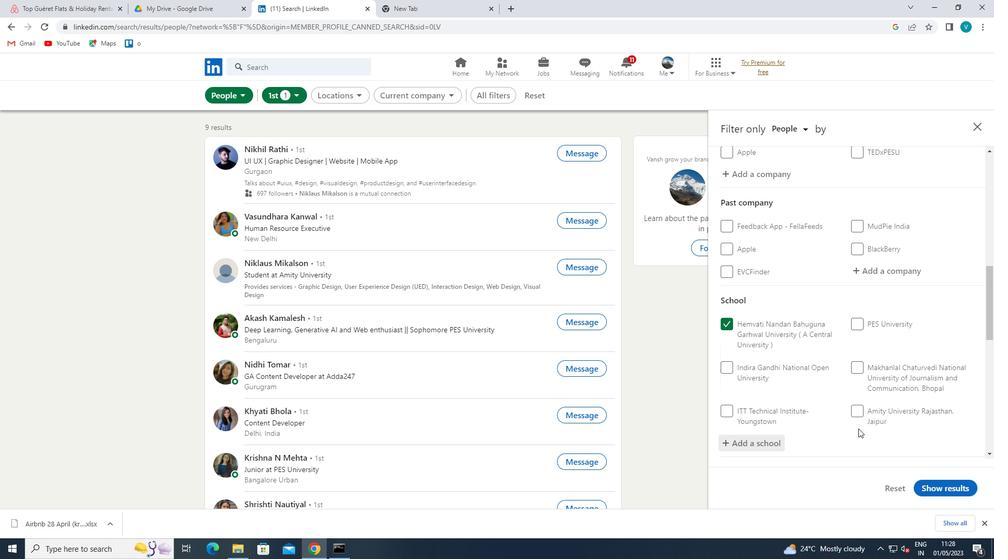 
Action: Mouse moved to (846, 422)
Screenshot: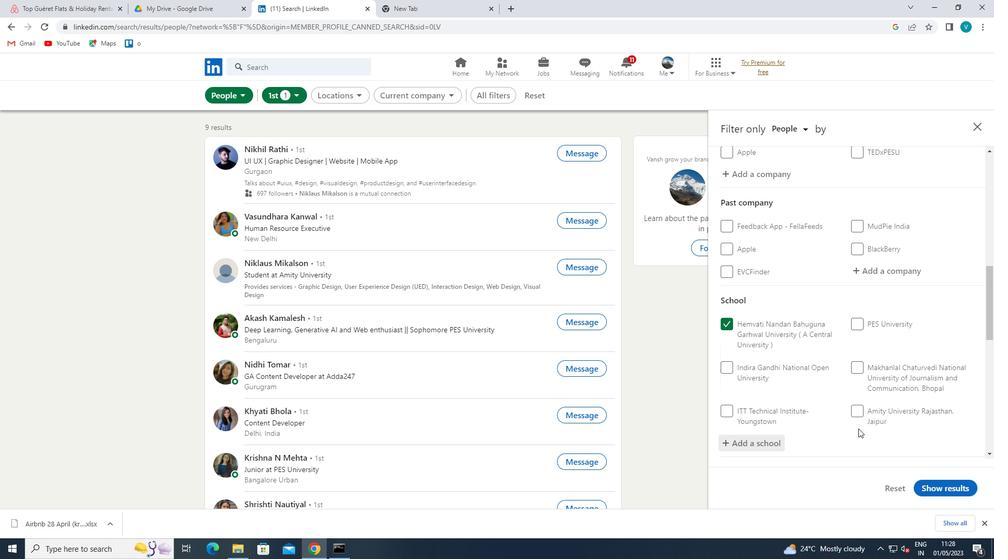 
Action: Mouse scrolled (846, 421) with delta (0, 0)
Screenshot: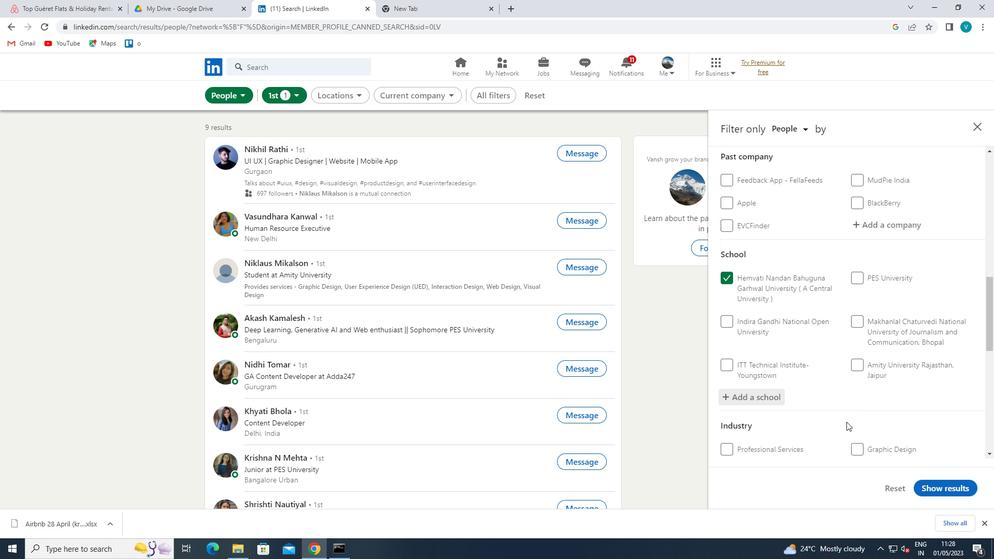 
Action: Mouse scrolled (846, 421) with delta (0, 0)
Screenshot: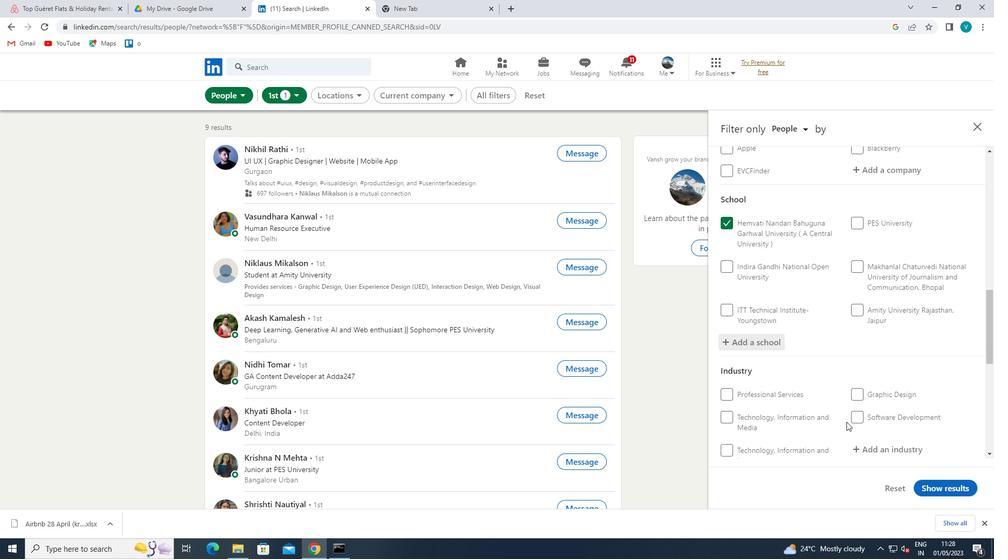 
Action: Mouse moved to (883, 344)
Screenshot: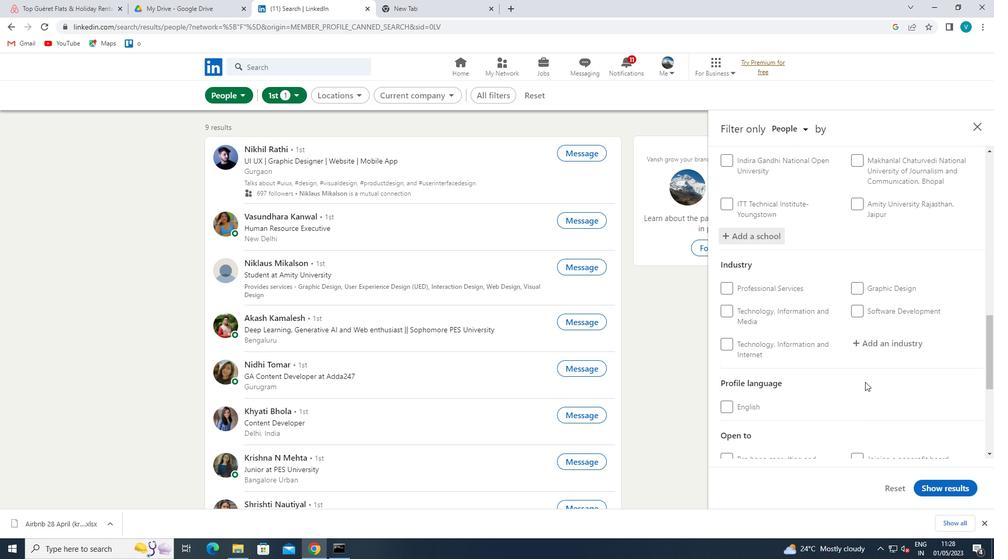 
Action: Mouse pressed left at (883, 344)
Screenshot: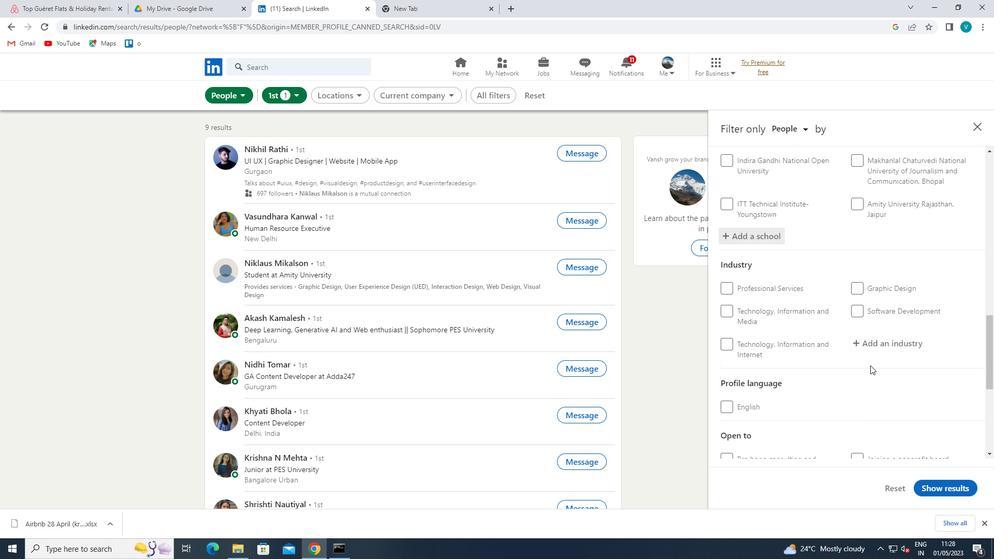 
Action: Key pressed <Key.shift>MTA<Key.backspace><Key.backspace>ETAL<Key.space>
Screenshot: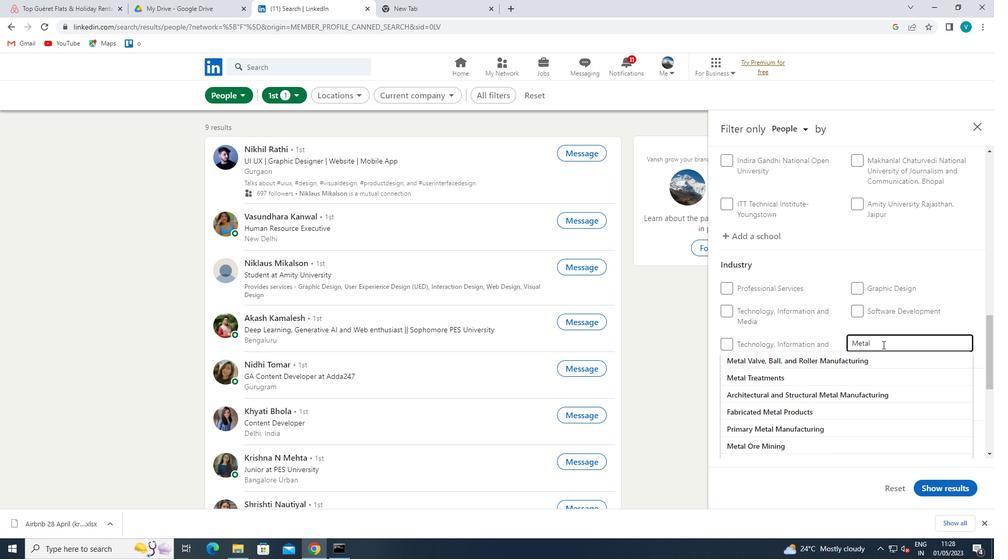 
Action: Mouse moved to (863, 356)
Screenshot: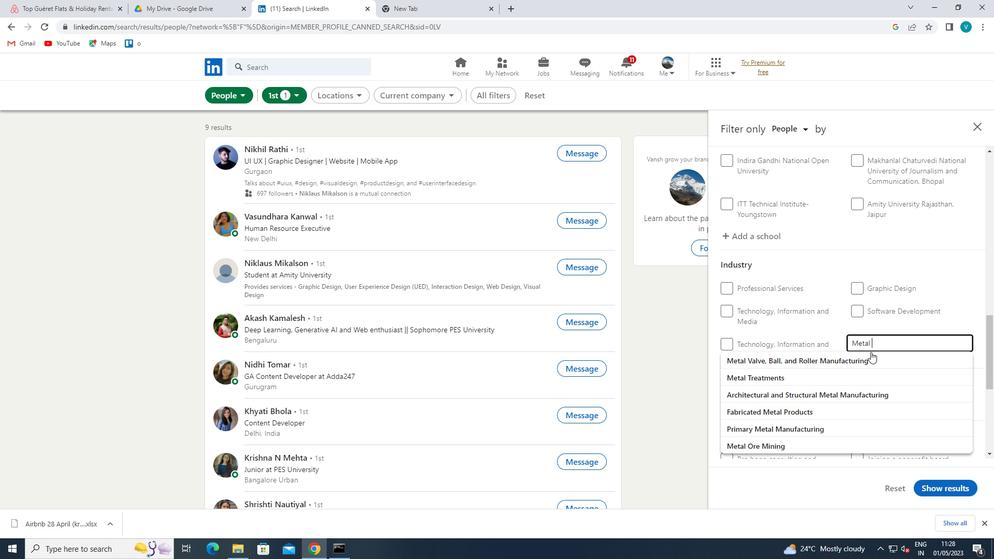 
Action: Mouse pressed left at (863, 356)
Screenshot: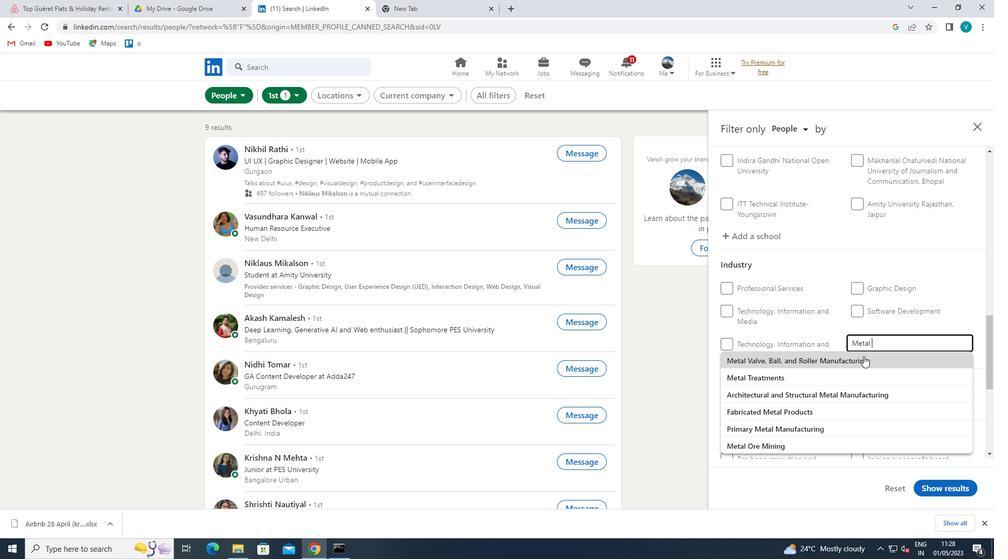
Action: Mouse moved to (865, 355)
Screenshot: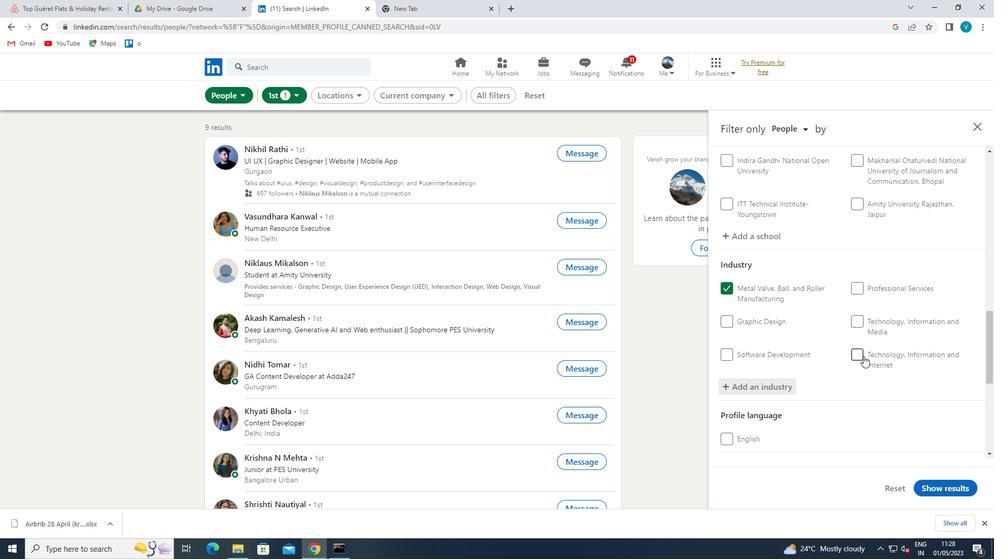 
Action: Mouse scrolled (865, 354) with delta (0, 0)
Screenshot: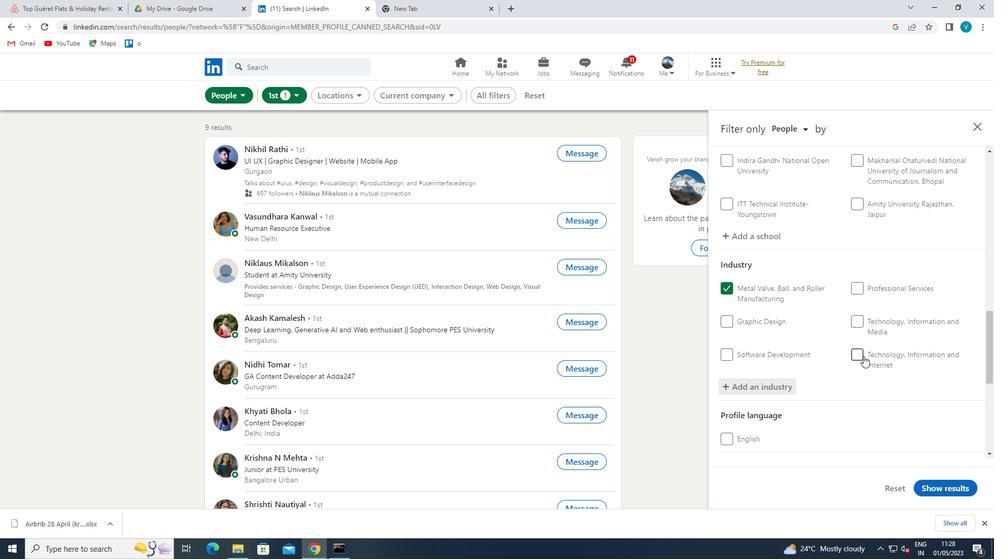 
Action: Mouse moved to (866, 355)
Screenshot: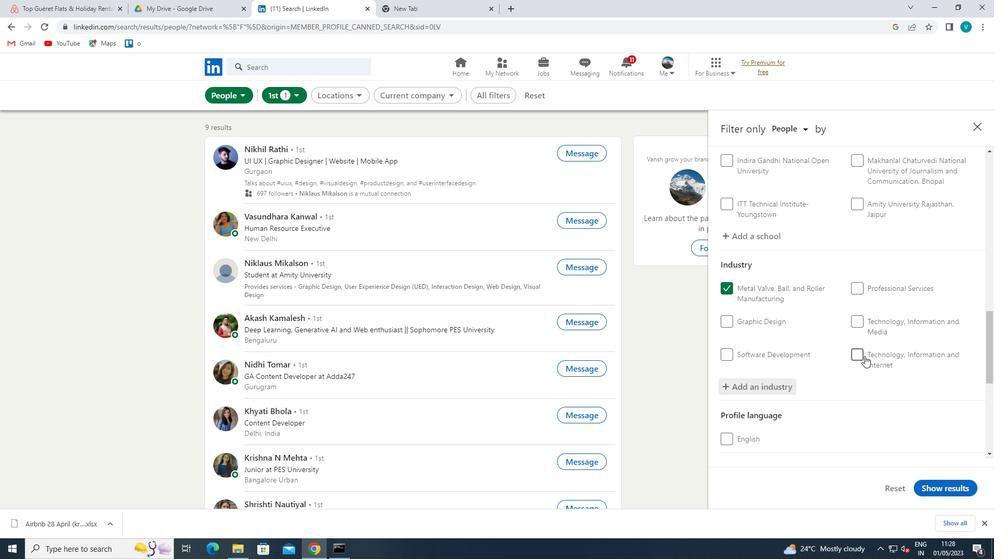 
Action: Mouse scrolled (866, 354) with delta (0, 0)
Screenshot: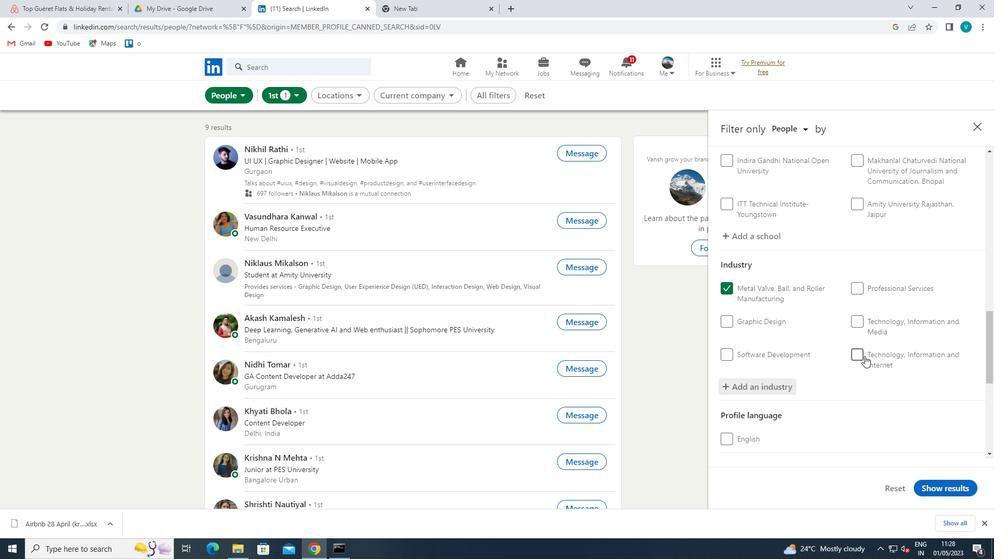 
Action: Mouse moved to (867, 354)
Screenshot: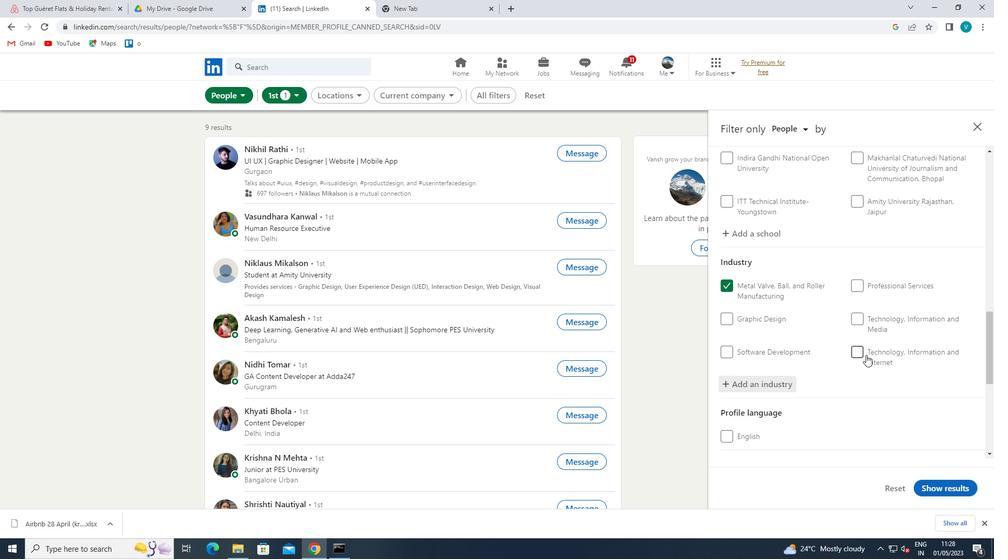 
Action: Mouse scrolled (867, 353) with delta (0, 0)
Screenshot: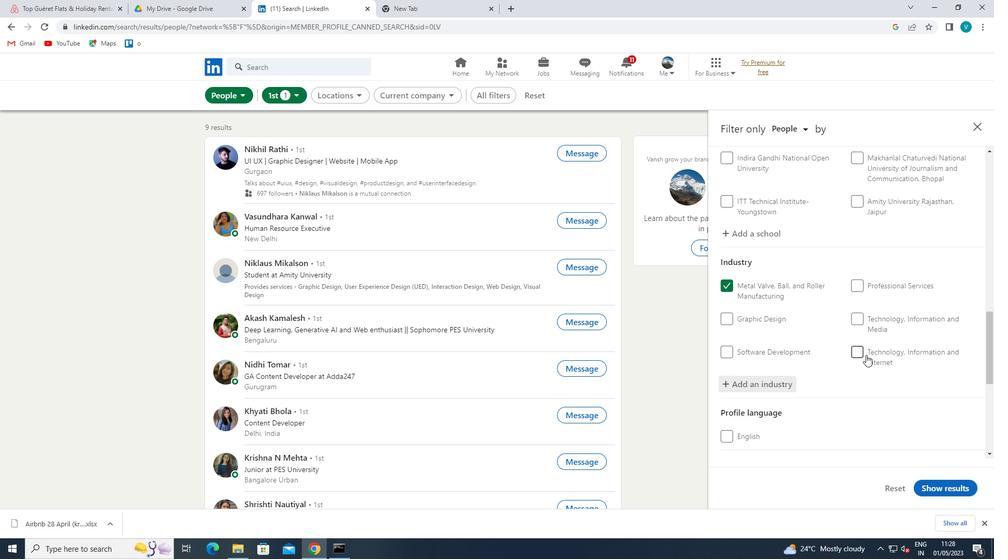 
Action: Mouse moved to (867, 353)
Screenshot: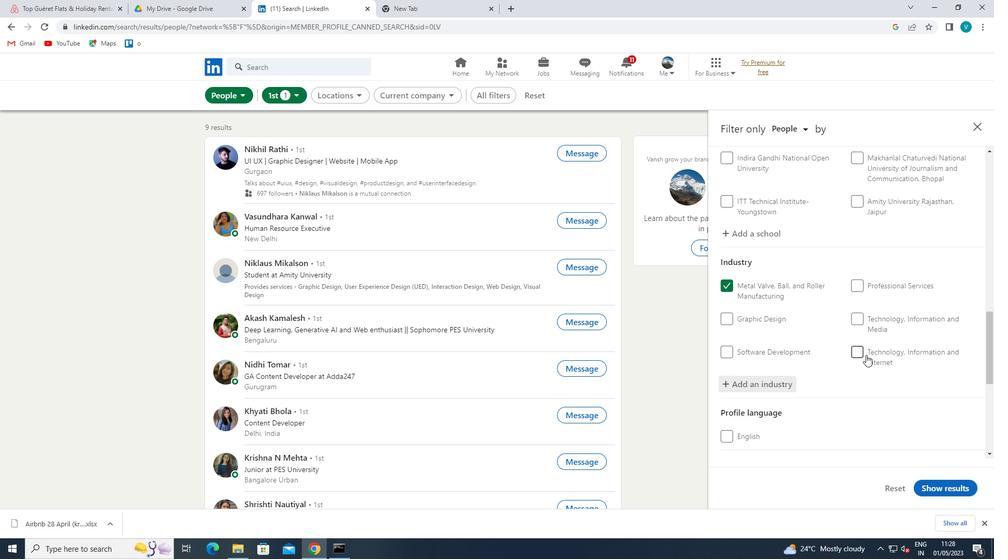 
Action: Mouse scrolled (867, 353) with delta (0, 0)
Screenshot: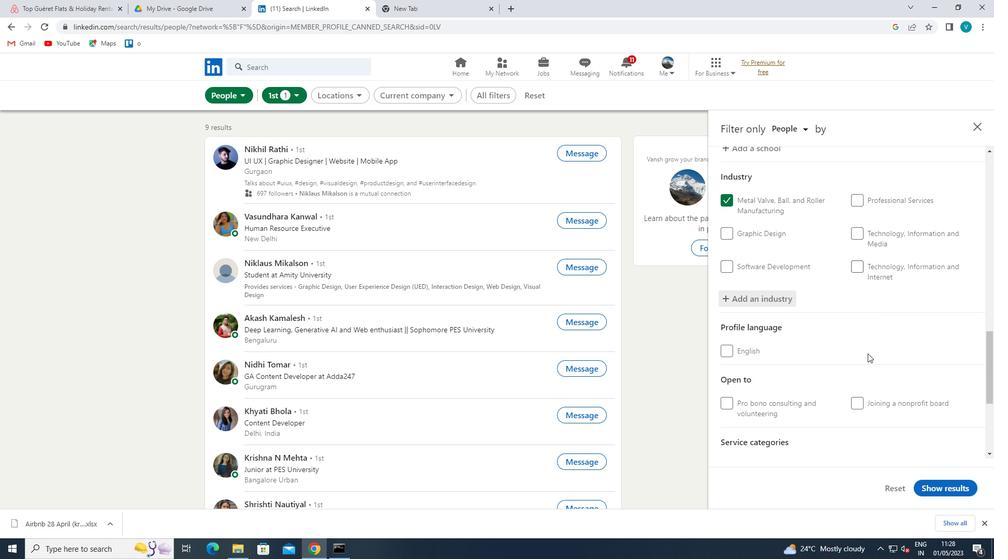 
Action: Mouse scrolled (867, 353) with delta (0, 0)
Screenshot: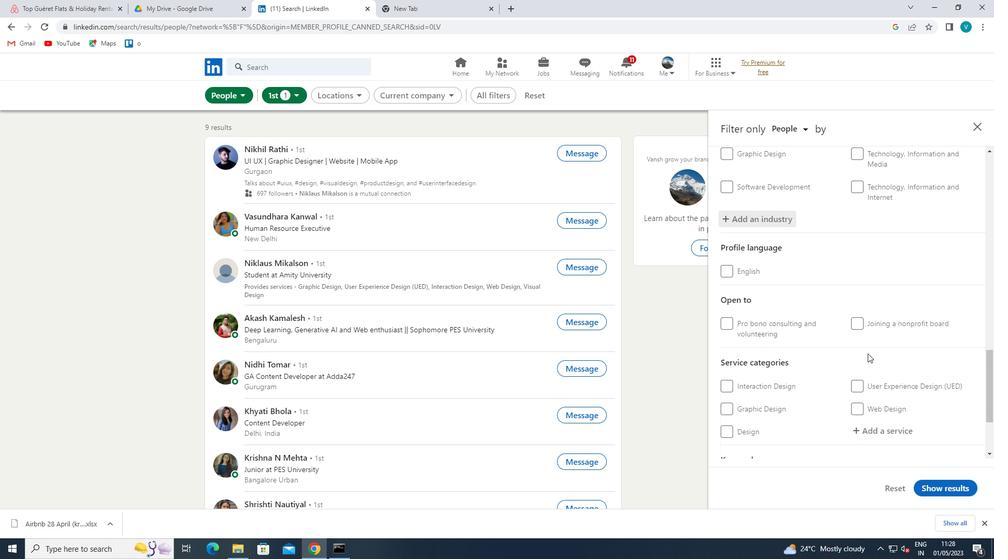
Action: Mouse moved to (883, 343)
Screenshot: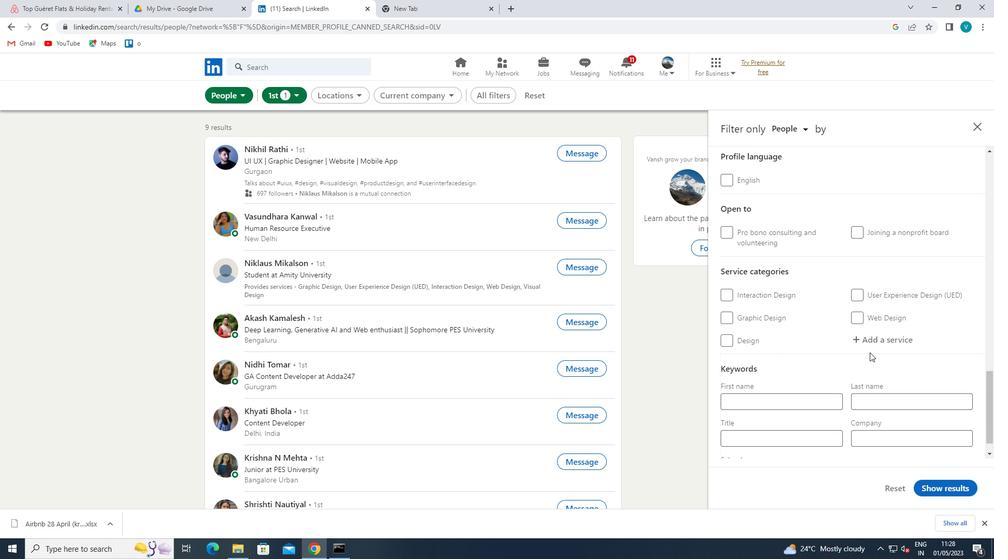
Action: Mouse pressed left at (883, 343)
Screenshot: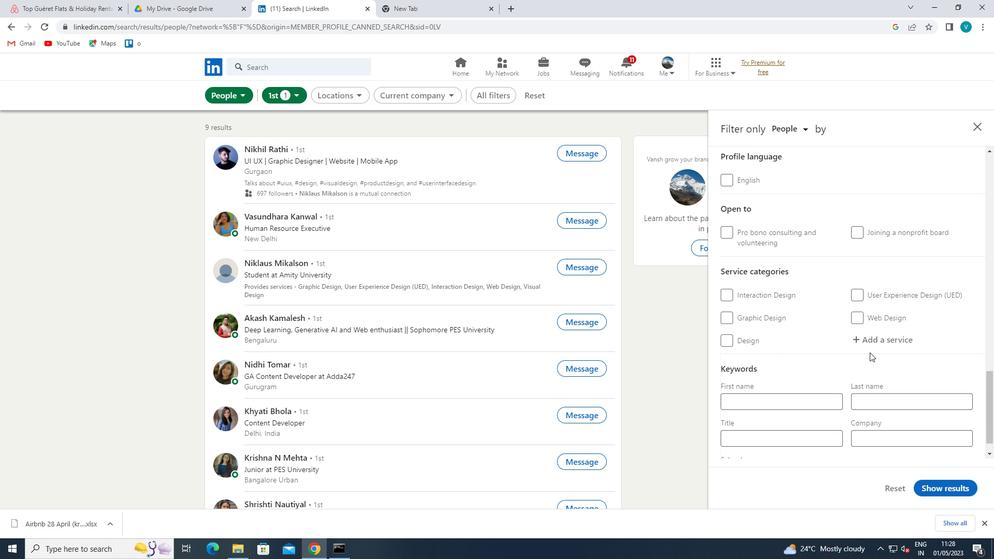 
Action: Mouse moved to (883, 342)
Screenshot: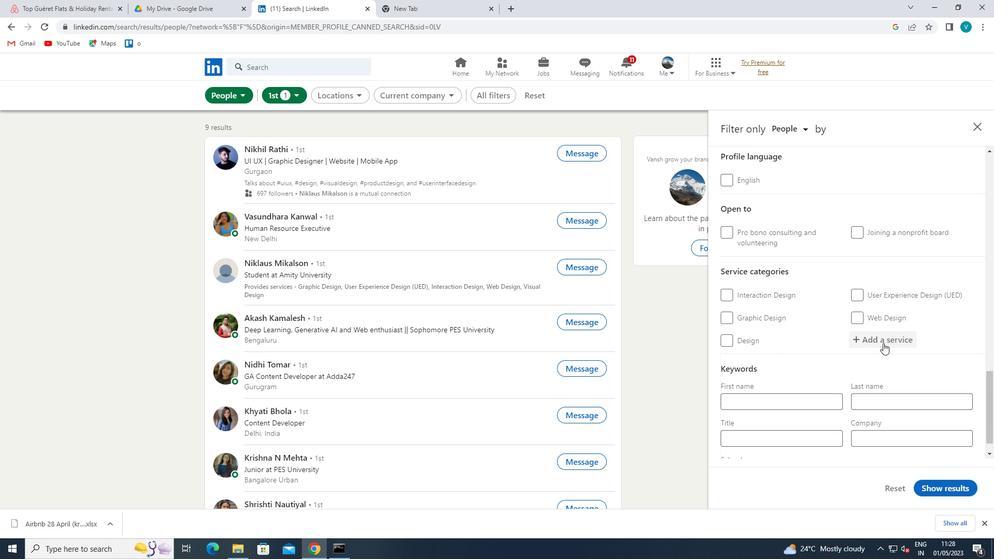 
Action: Key pressed <Key.shift>GRANT<Key.space>
Screenshot: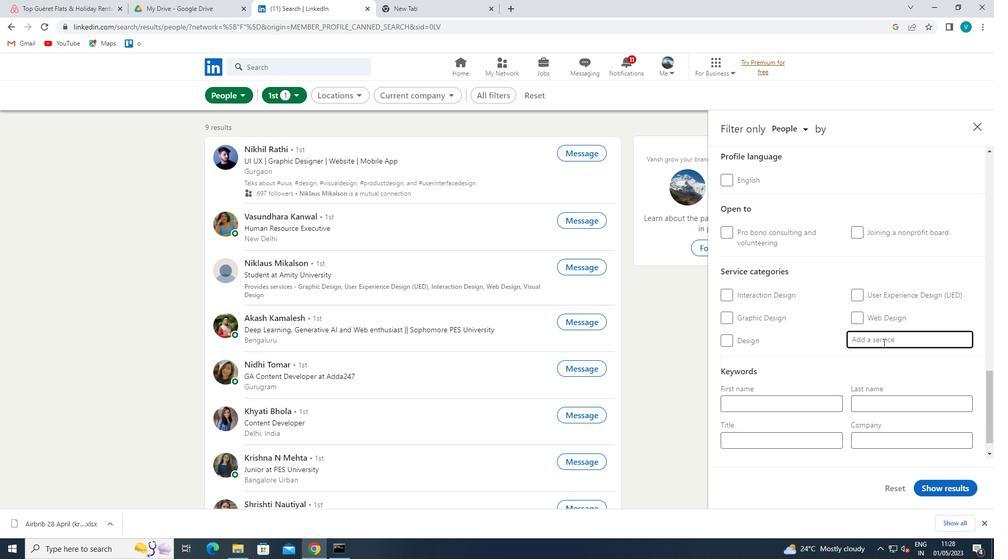 
Action: Mouse moved to (867, 351)
Screenshot: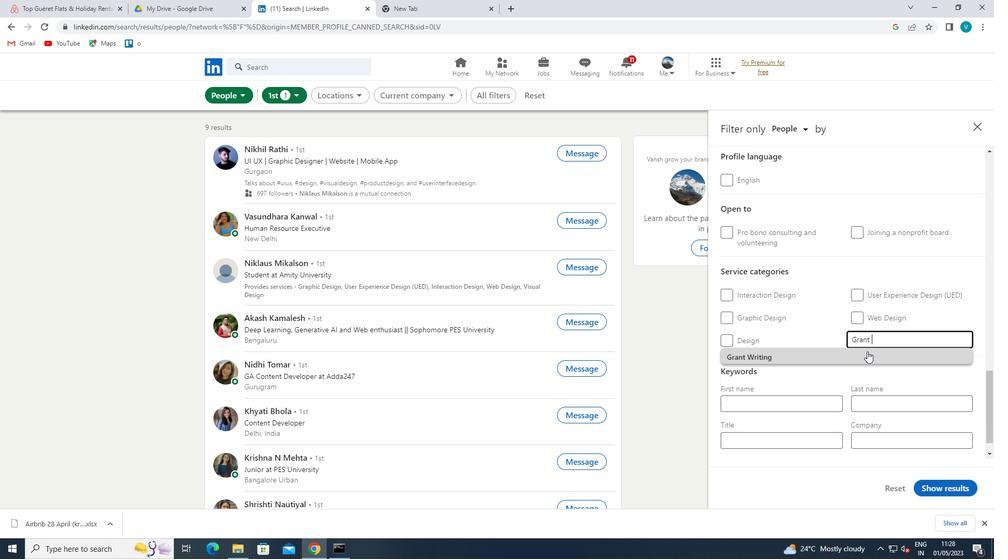 
Action: Mouse pressed left at (867, 351)
Screenshot: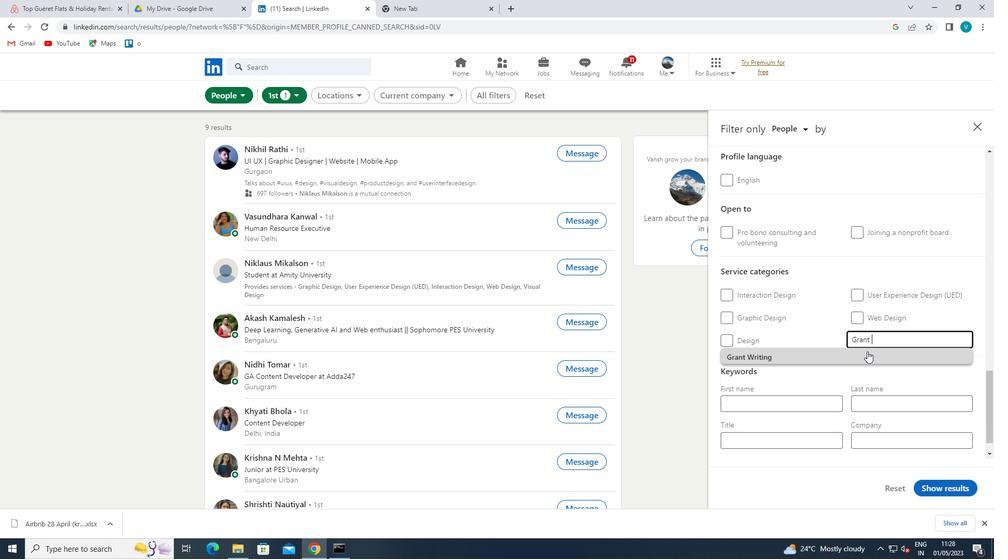 
Action: Mouse moved to (868, 351)
Screenshot: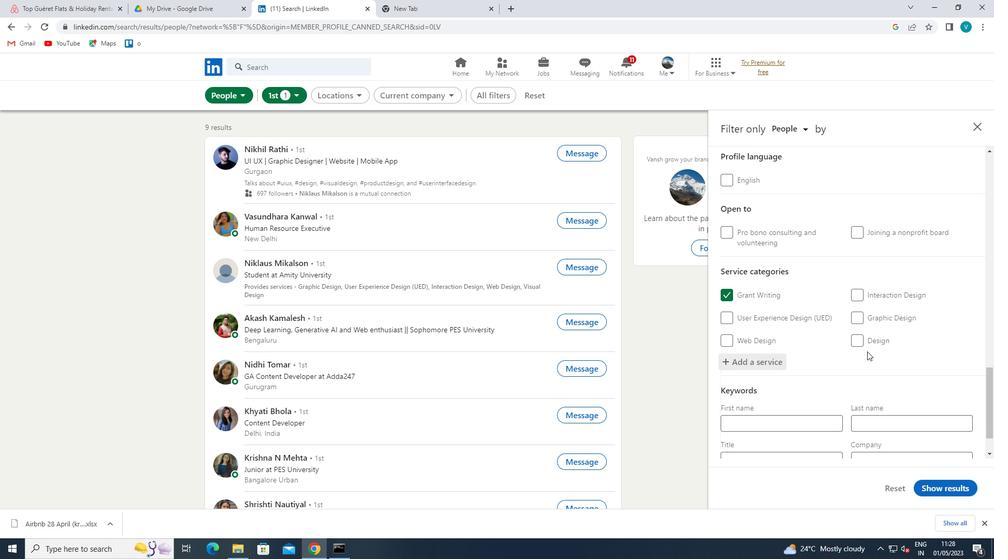 
Action: Mouse scrolled (868, 351) with delta (0, 0)
Screenshot: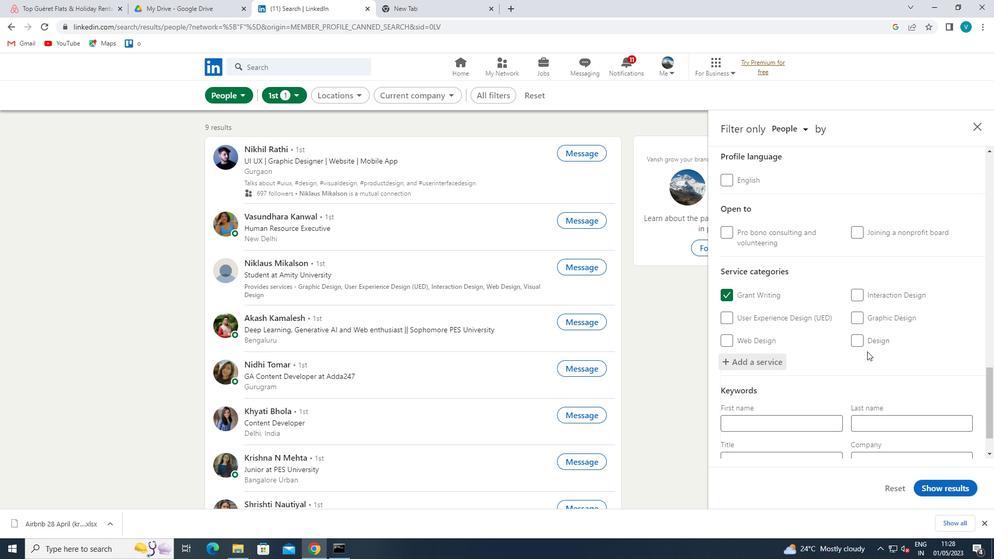 
Action: Mouse scrolled (868, 351) with delta (0, 0)
Screenshot: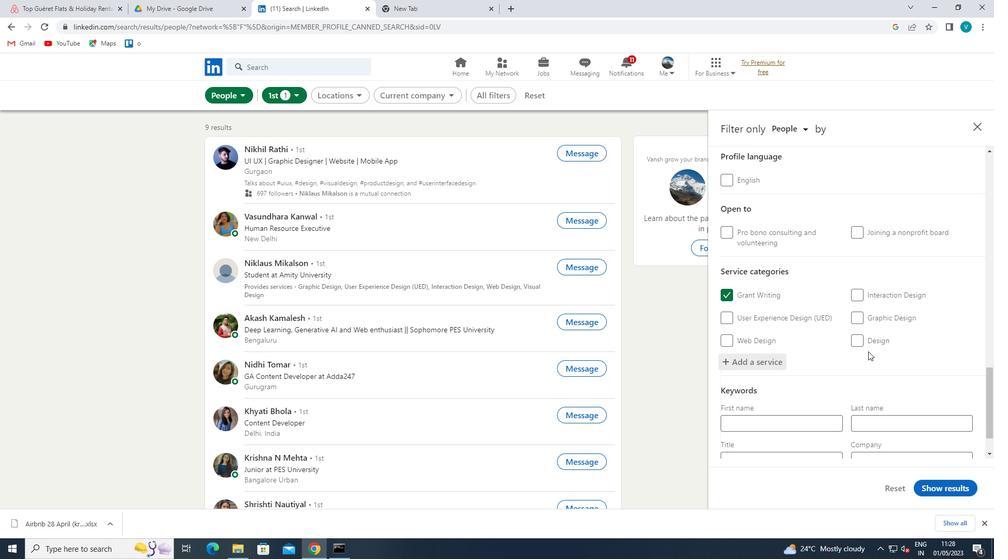 
Action: Mouse moved to (814, 424)
Screenshot: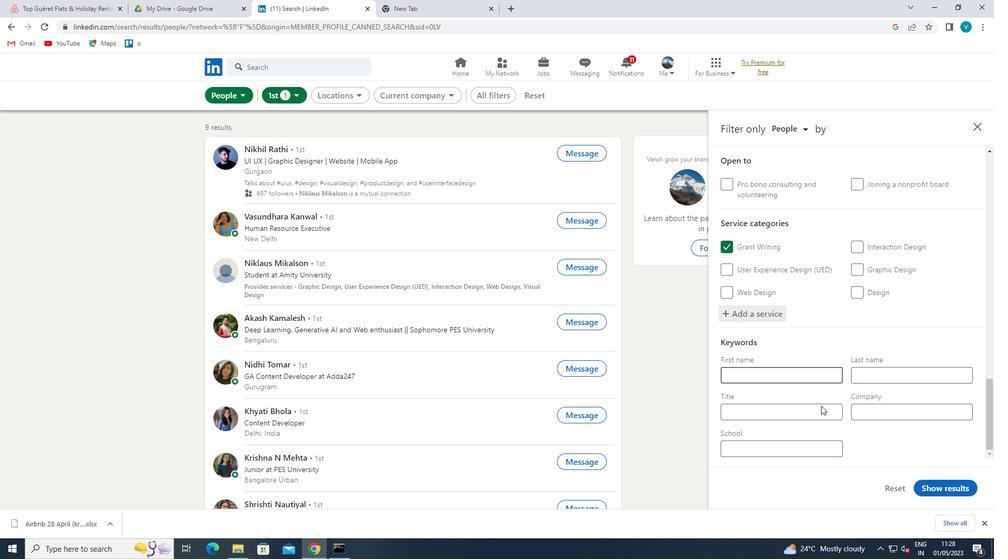 
Action: Mouse pressed left at (814, 424)
Screenshot: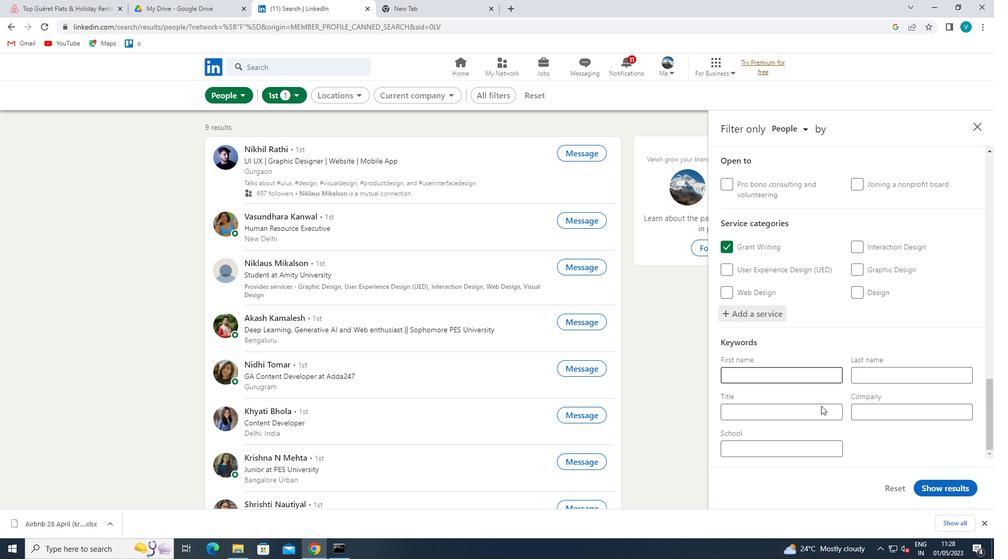 
Action: Mouse moved to (821, 420)
Screenshot: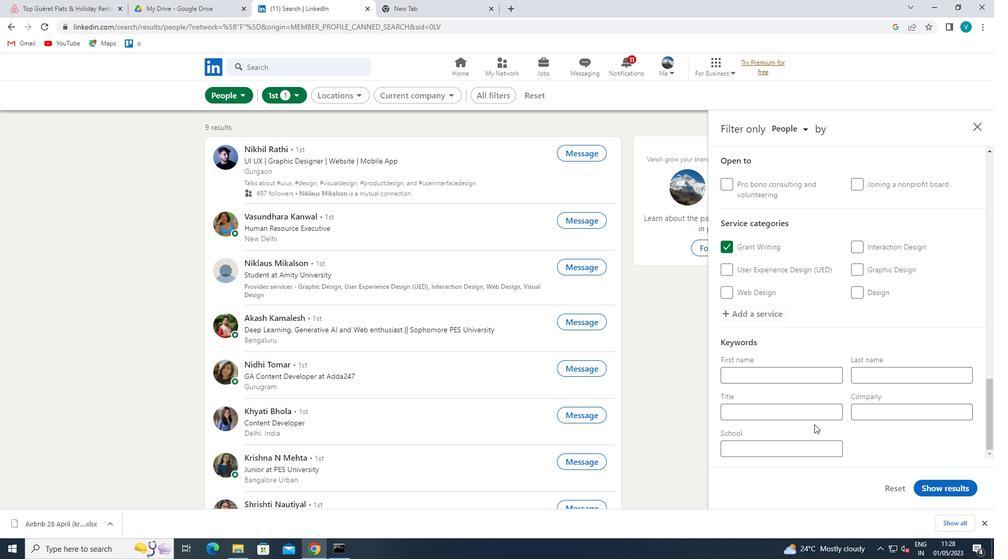 
Action: Mouse pressed left at (821, 420)
Screenshot: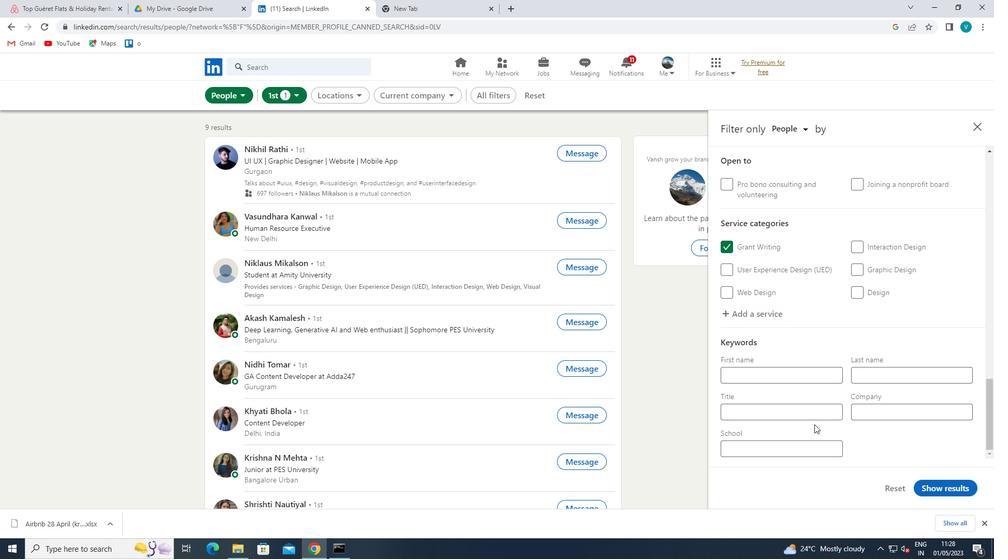 
Action: Mouse moved to (824, 418)
Screenshot: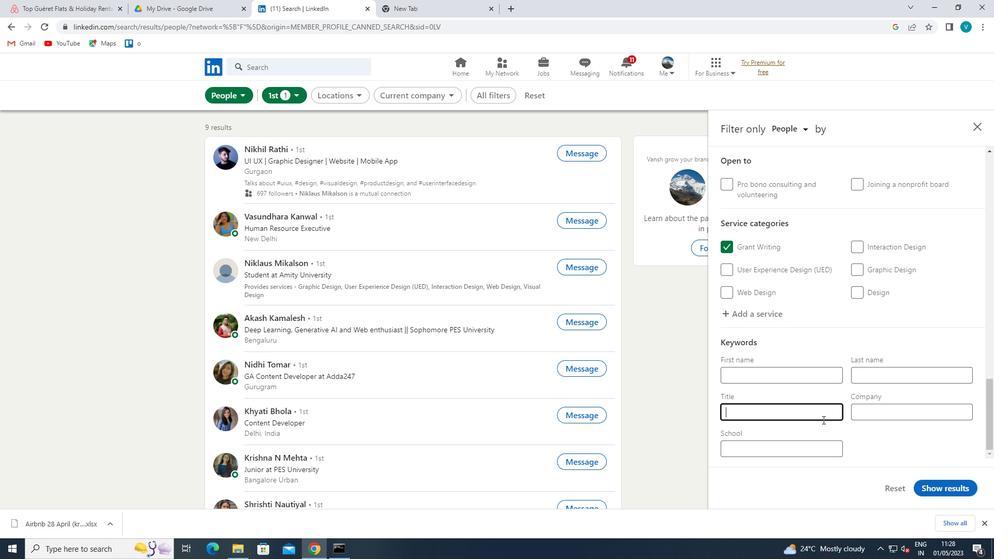 
Action: Key pressed <Key.shift>BUSINESS<Key.space><Key.shift>ANALYST<Key.space>
Screenshot: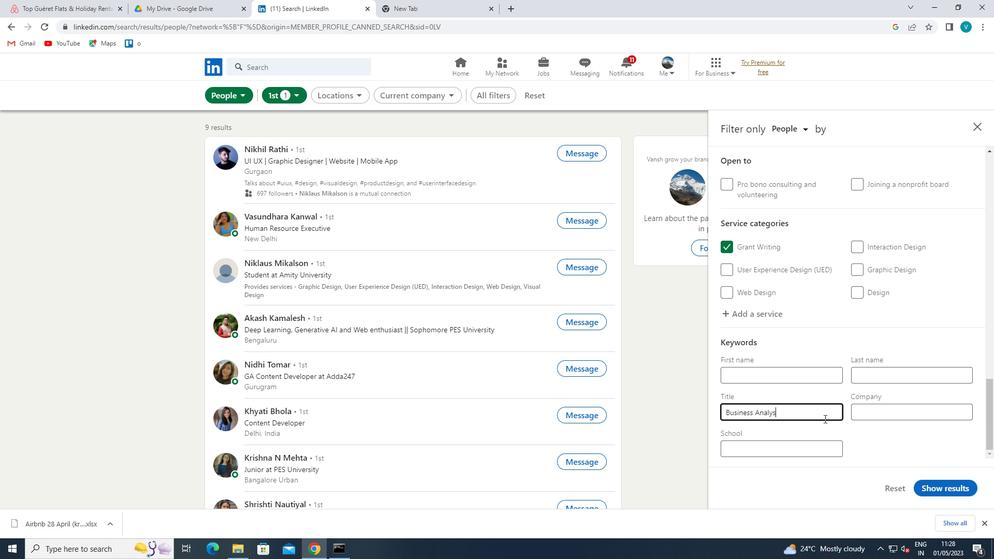 
Action: Mouse moved to (948, 484)
Screenshot: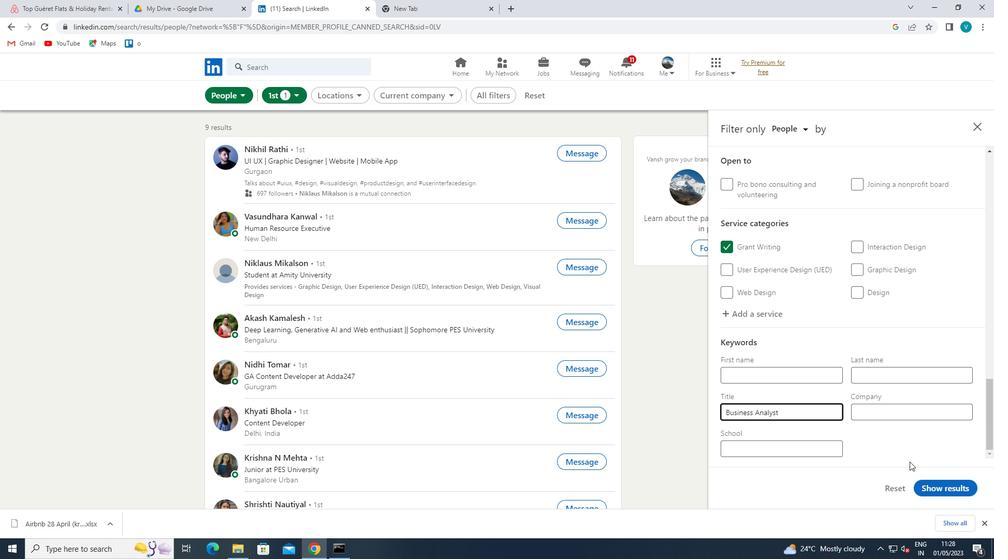 
Action: Mouse pressed left at (948, 484)
Screenshot: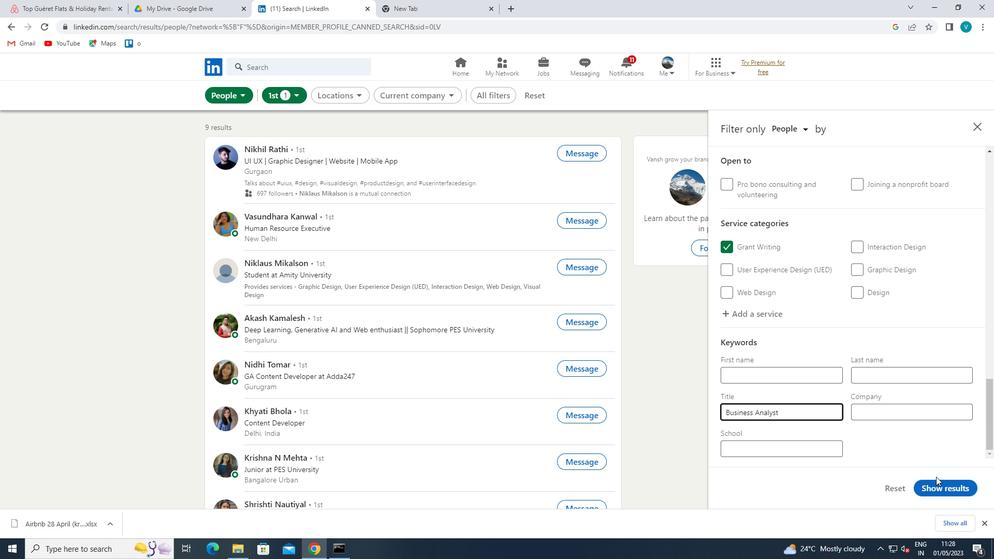 
